 Task: Search one way flight ticket for 3 adults, 3 children in premium economy from Appleton: Appleton International Airport to Rock Springs: Southwest Wyoming Regional Airport (rock Springs Sweetwater County Airport) on 8-5-2023. Choice of flights is Royal air maroc. Number of bags: 1 carry on bag. Price is upto 108000. Outbound departure time preference is 22:15.
Action: Mouse moved to (289, 279)
Screenshot: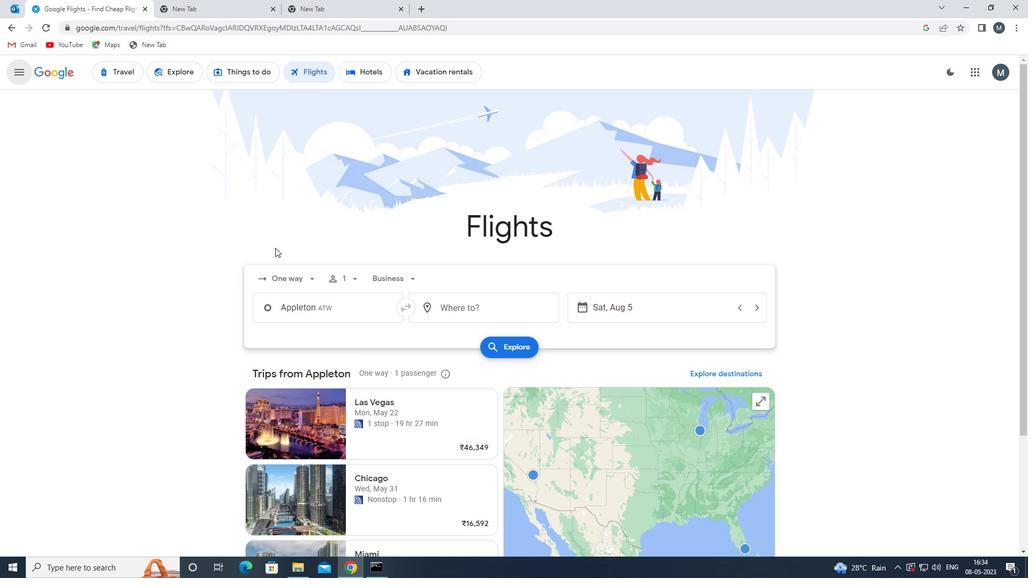 
Action: Mouse pressed left at (289, 279)
Screenshot: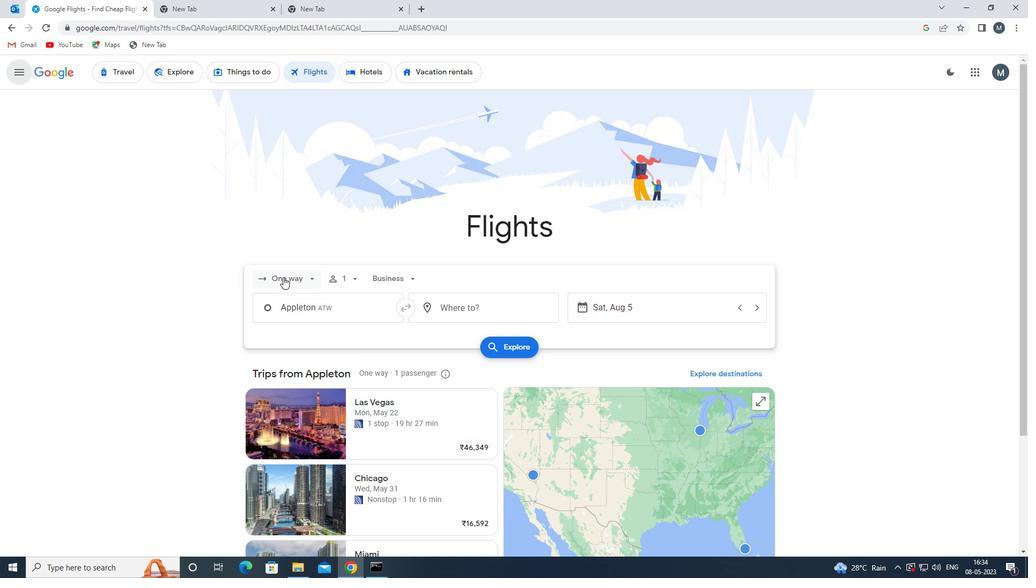 
Action: Mouse moved to (302, 329)
Screenshot: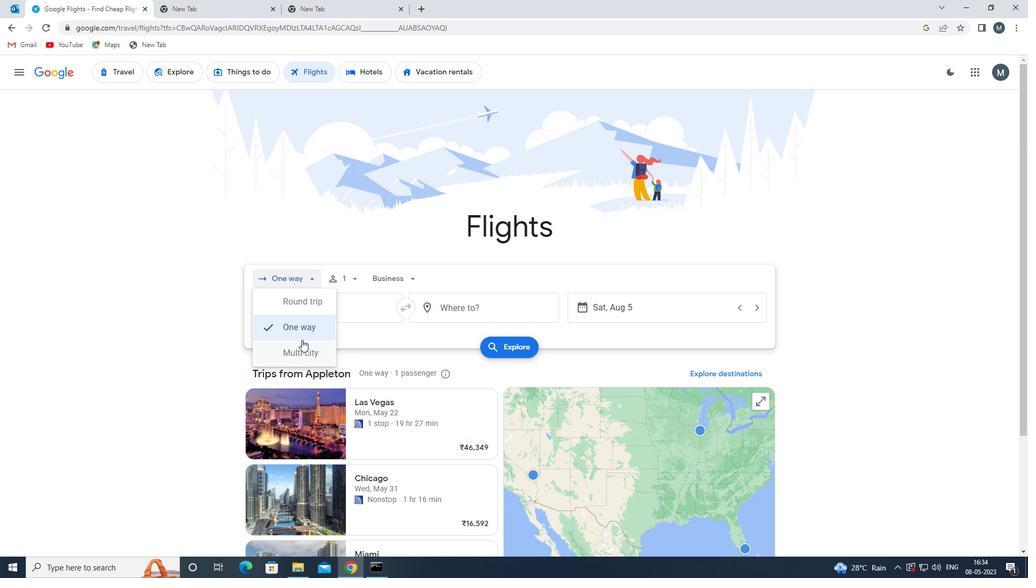 
Action: Mouse pressed left at (302, 329)
Screenshot: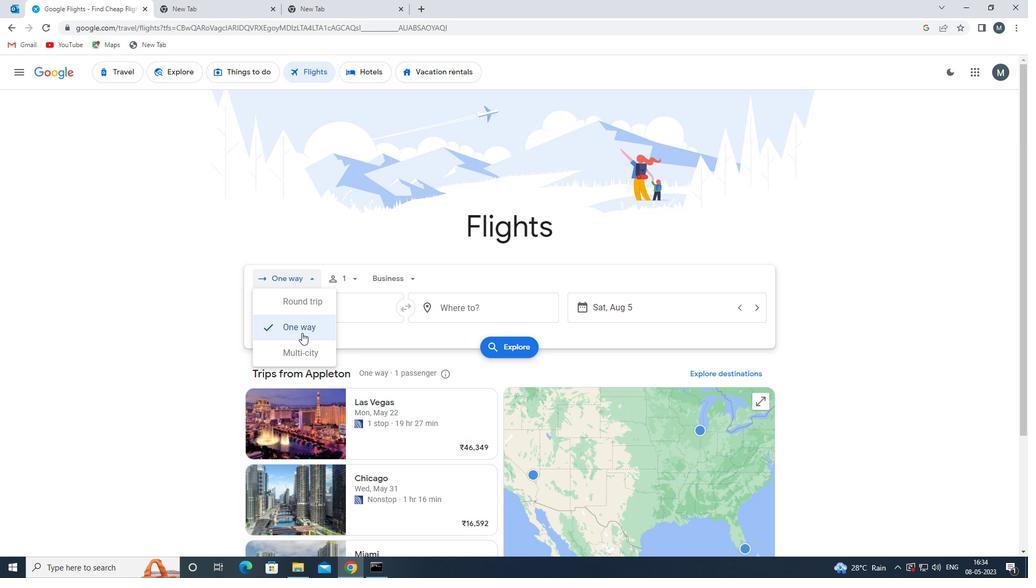 
Action: Mouse moved to (356, 280)
Screenshot: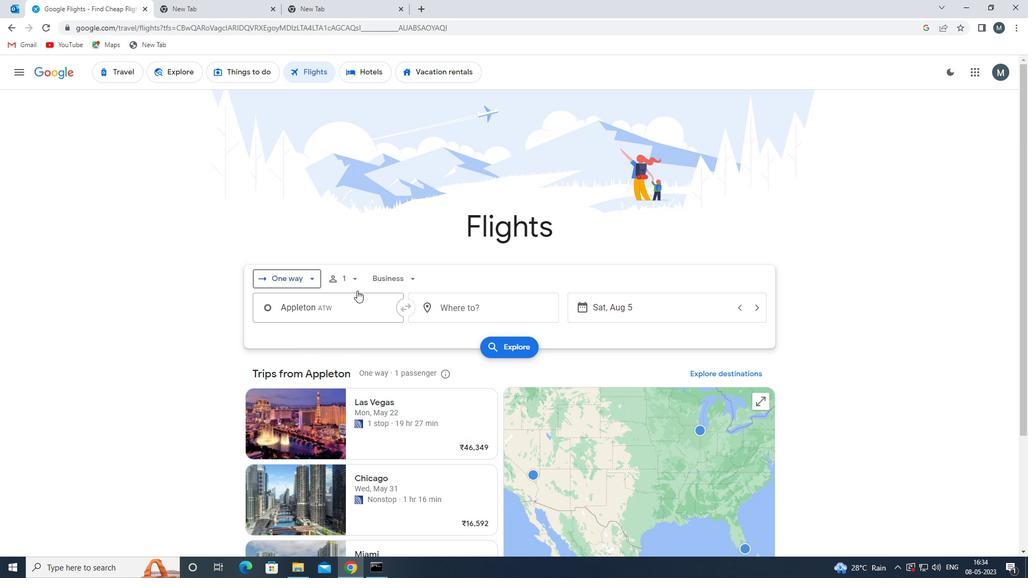 
Action: Mouse pressed left at (356, 280)
Screenshot: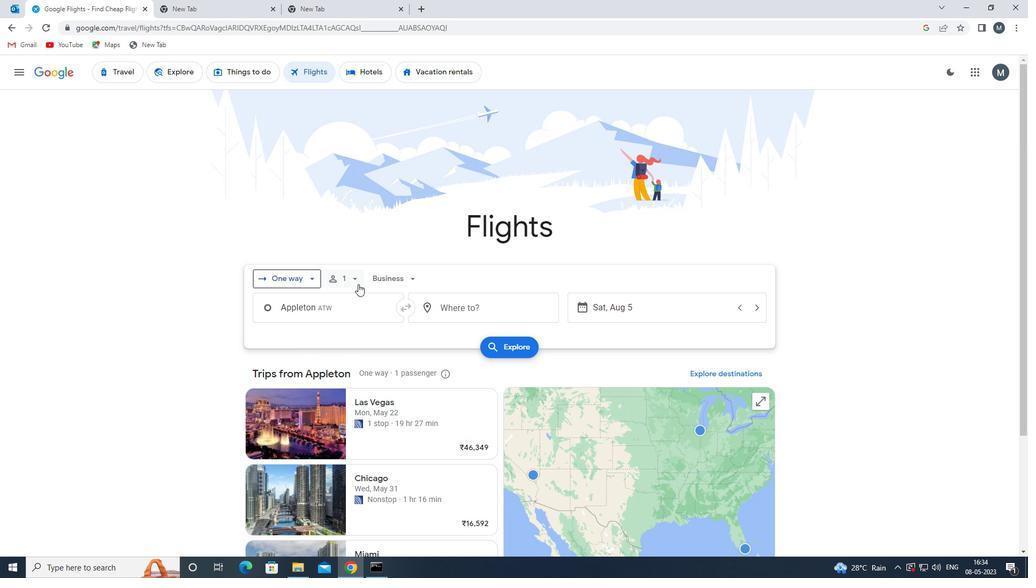 
Action: Mouse moved to (437, 304)
Screenshot: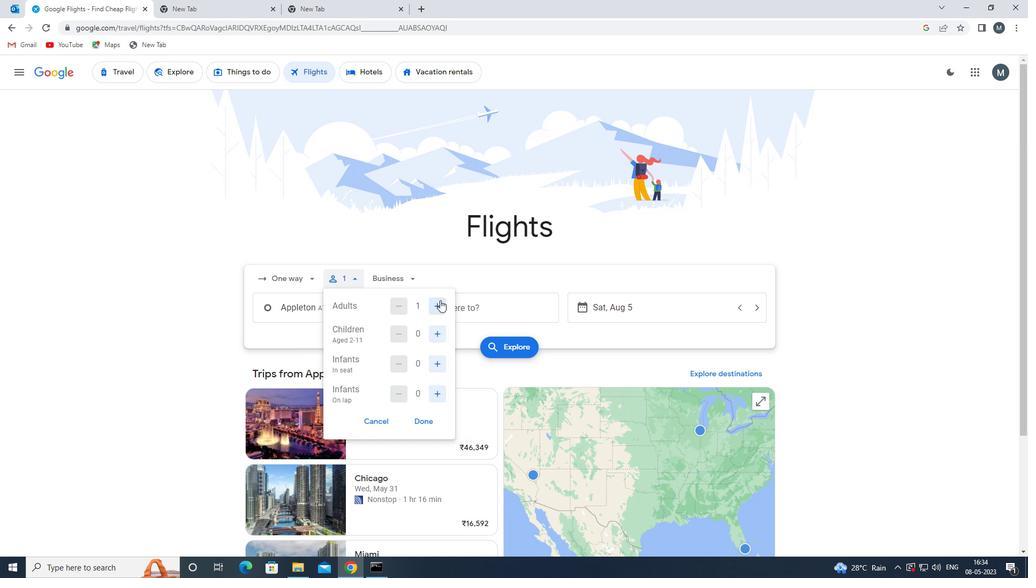 
Action: Mouse pressed left at (437, 304)
Screenshot: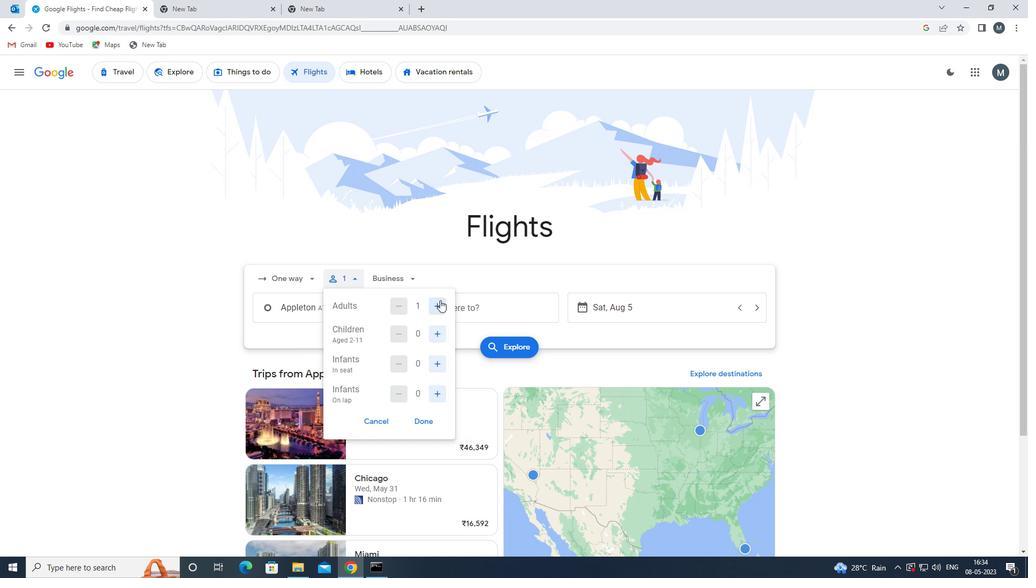 
Action: Mouse moved to (438, 304)
Screenshot: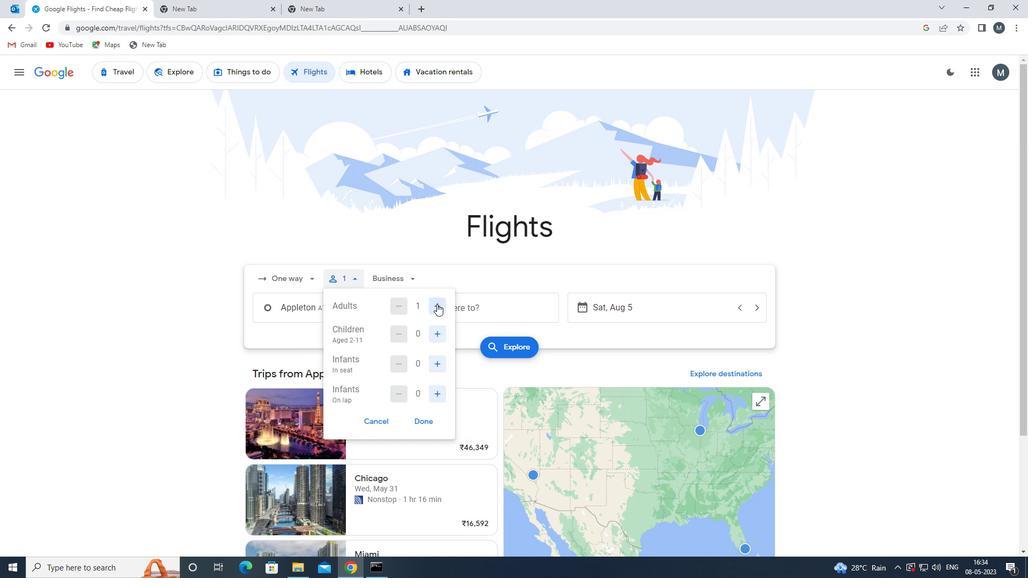 
Action: Mouse pressed left at (438, 304)
Screenshot: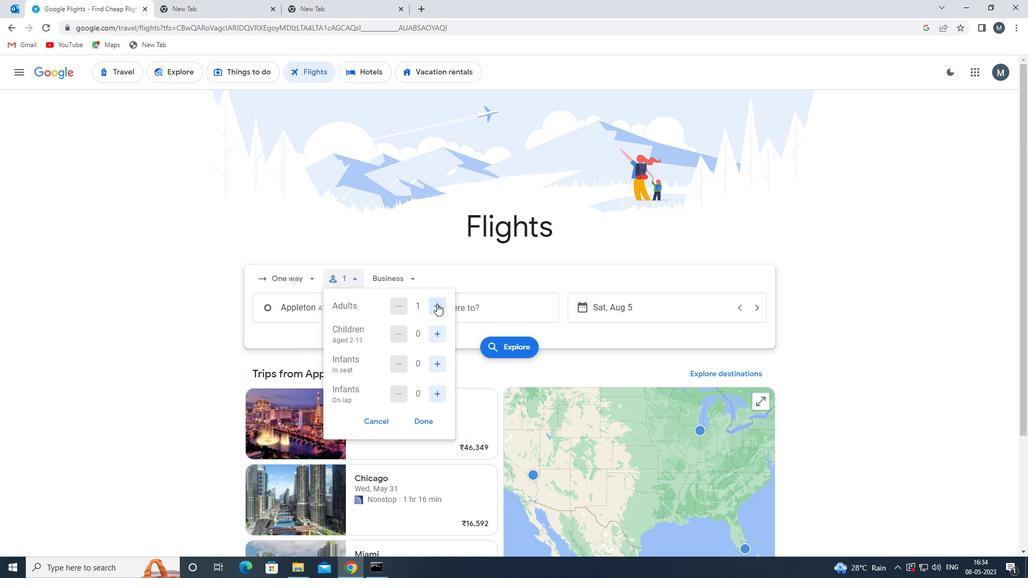 
Action: Mouse moved to (438, 334)
Screenshot: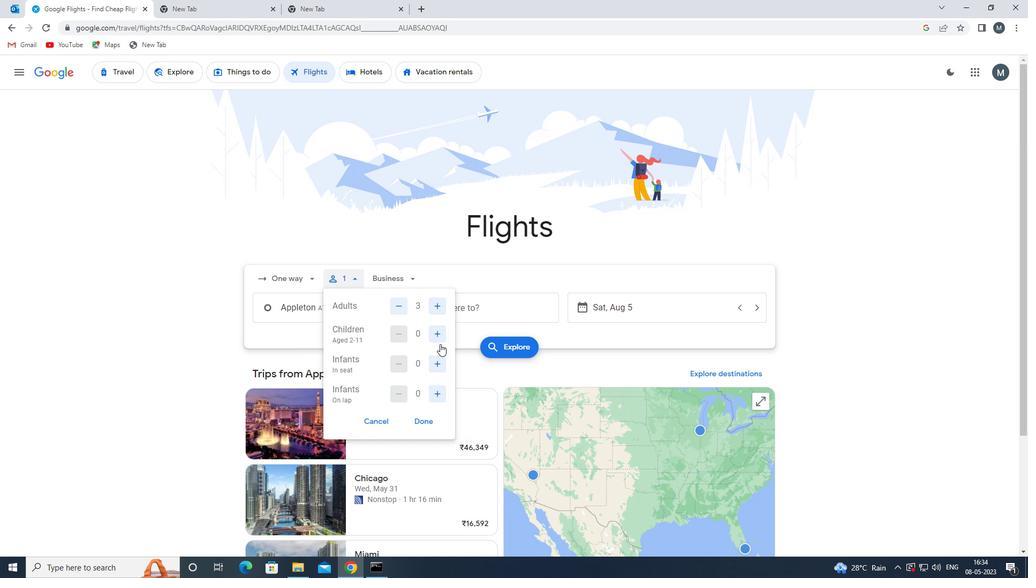 
Action: Mouse pressed left at (438, 334)
Screenshot: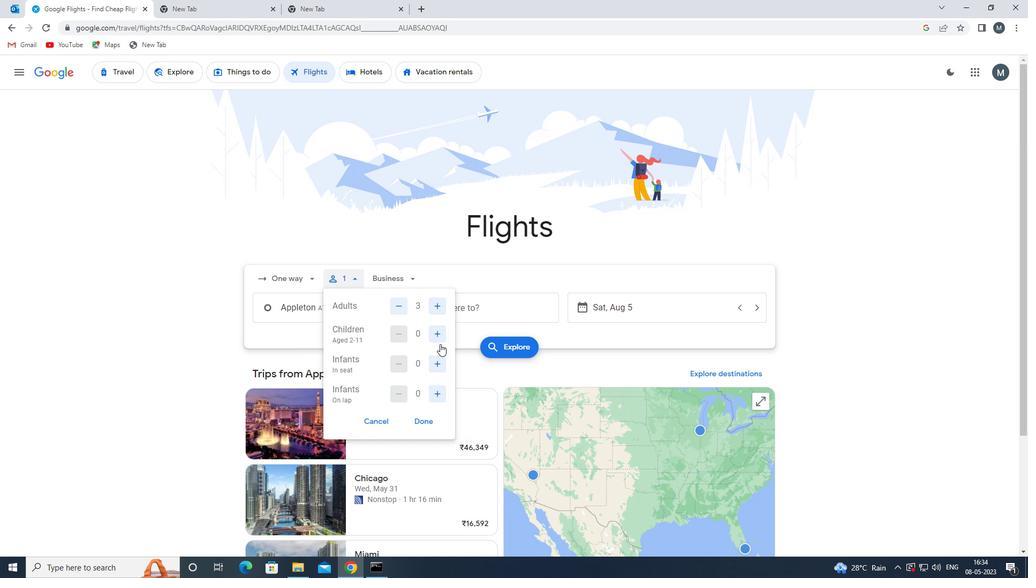 
Action: Mouse pressed left at (438, 334)
Screenshot: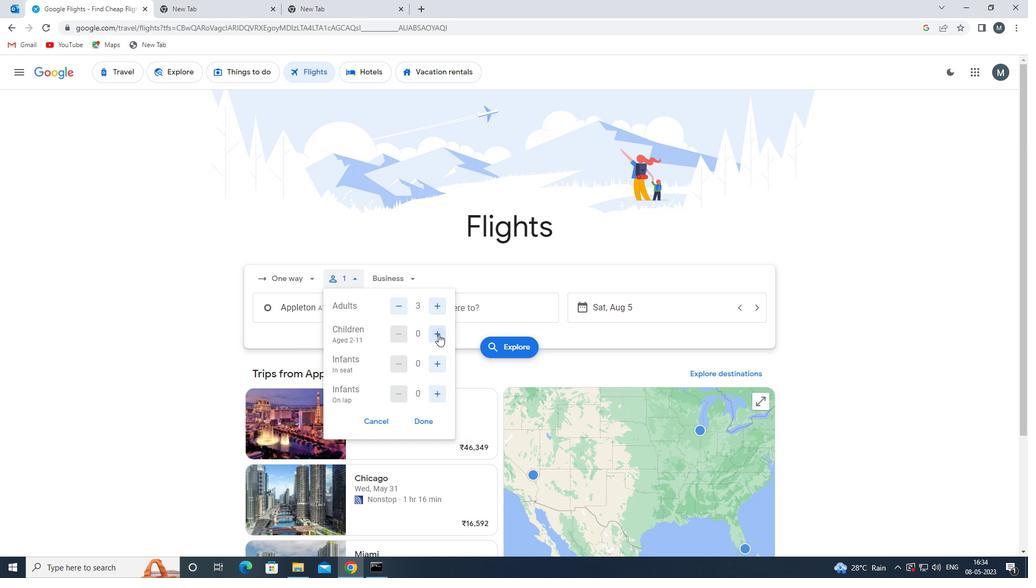 
Action: Mouse pressed left at (438, 334)
Screenshot: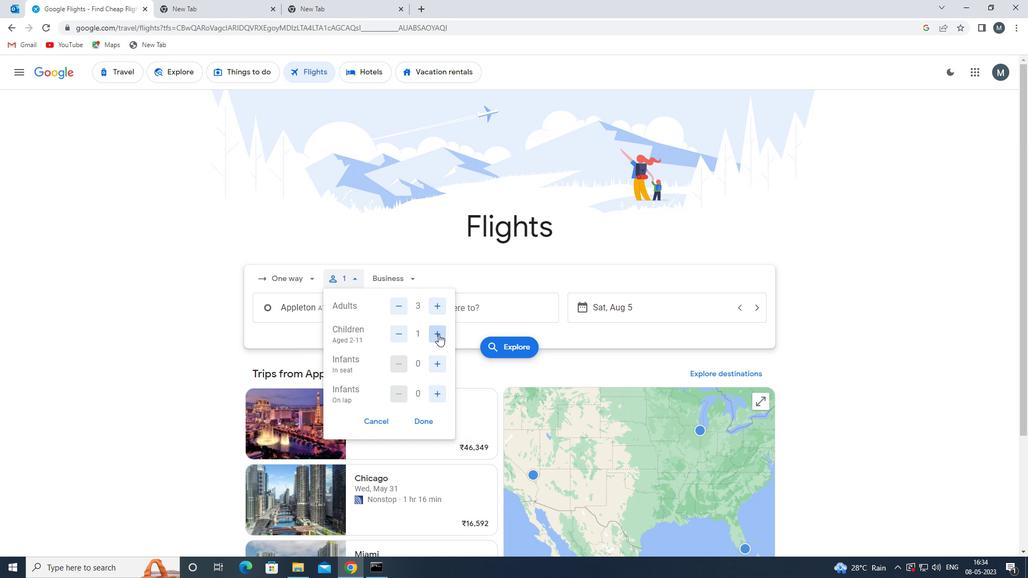 
Action: Mouse moved to (423, 419)
Screenshot: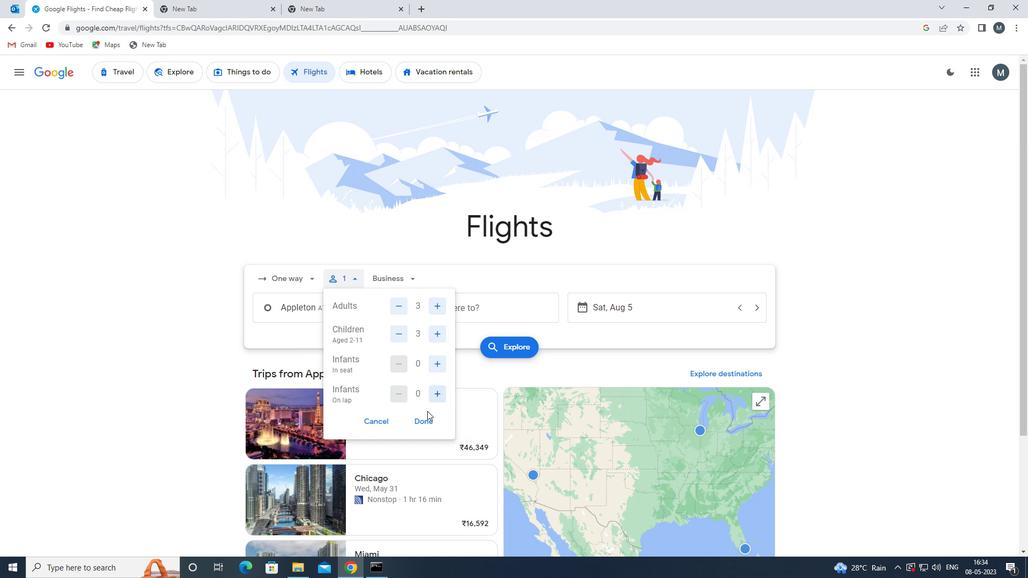 
Action: Mouse pressed left at (423, 419)
Screenshot: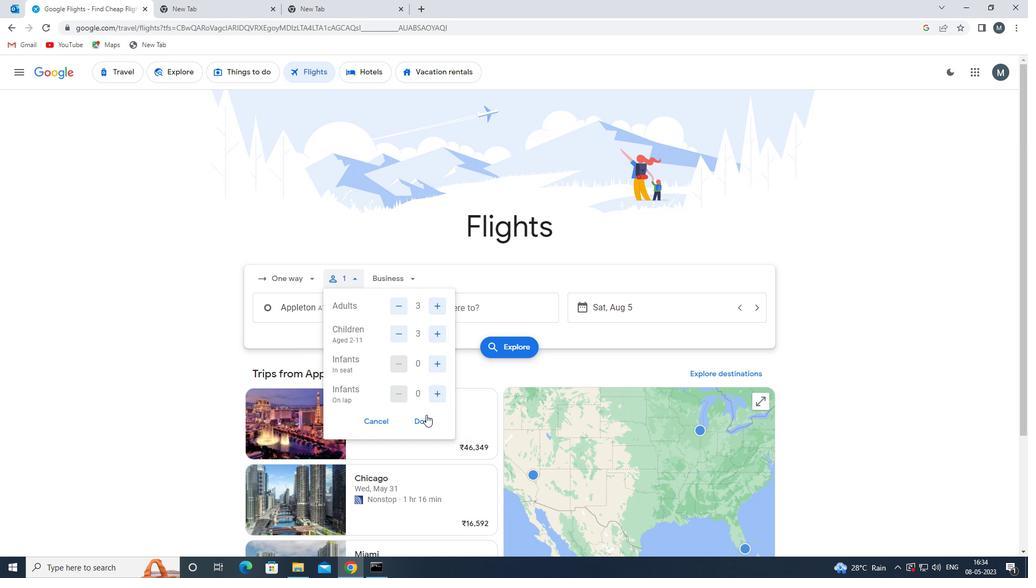 
Action: Mouse moved to (399, 286)
Screenshot: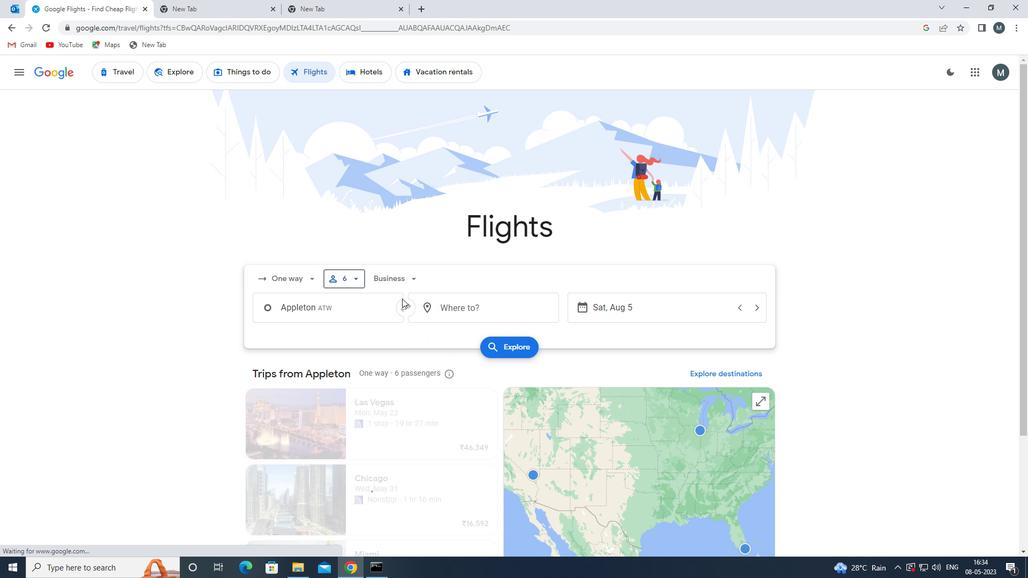 
Action: Mouse pressed left at (399, 286)
Screenshot: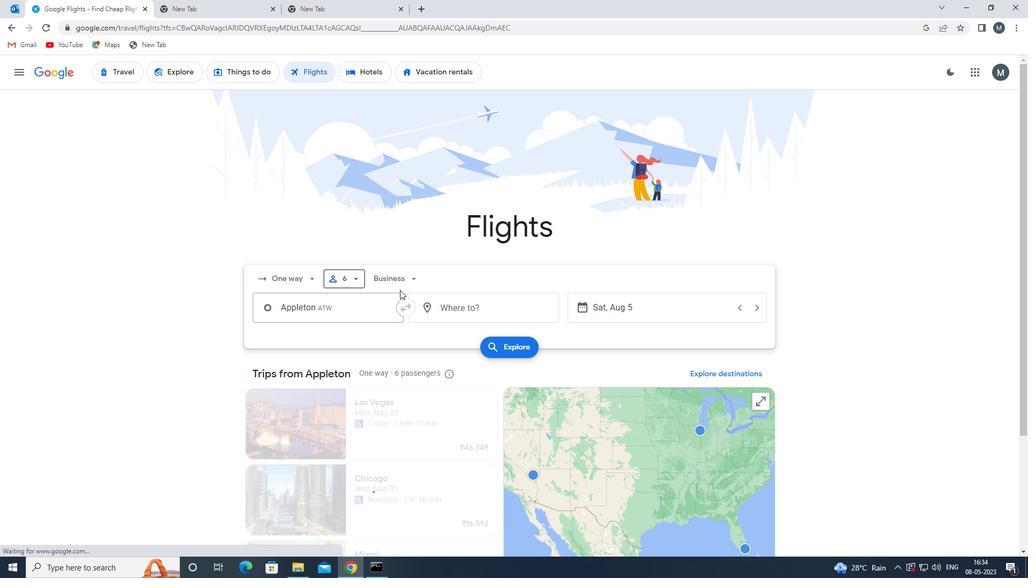 
Action: Mouse moved to (415, 331)
Screenshot: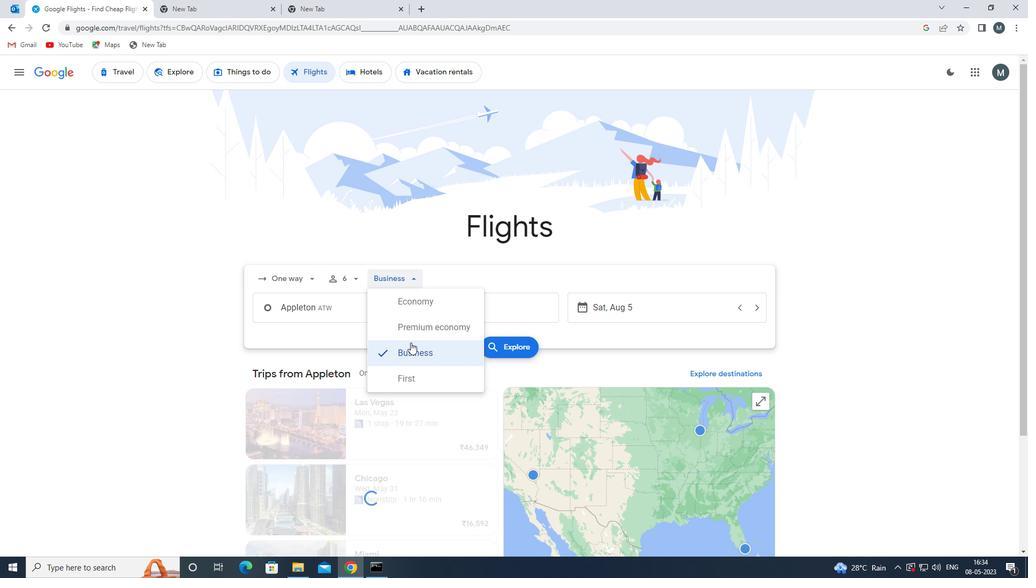 
Action: Mouse pressed left at (415, 331)
Screenshot: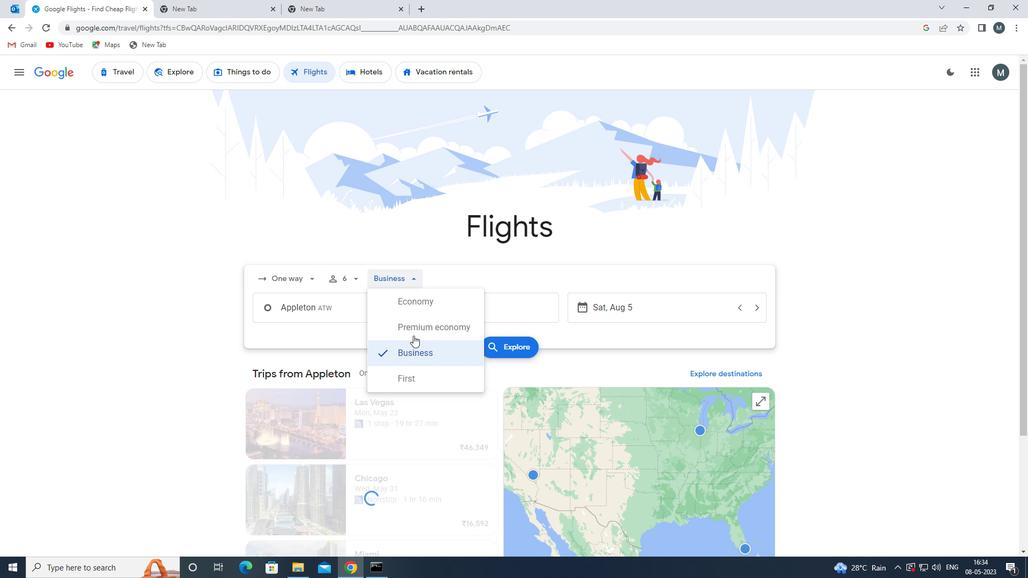 
Action: Mouse moved to (323, 314)
Screenshot: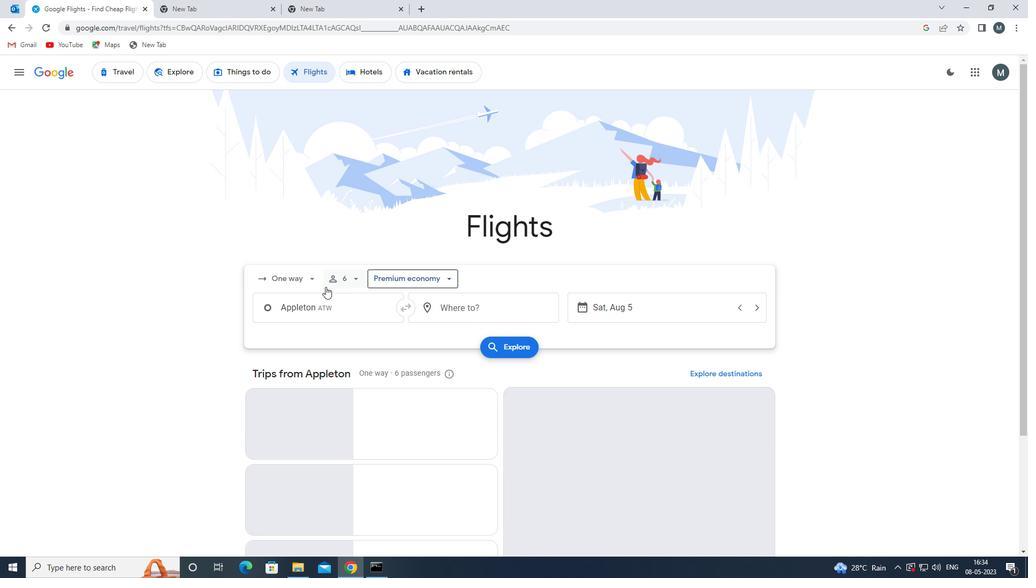 
Action: Mouse pressed left at (323, 314)
Screenshot: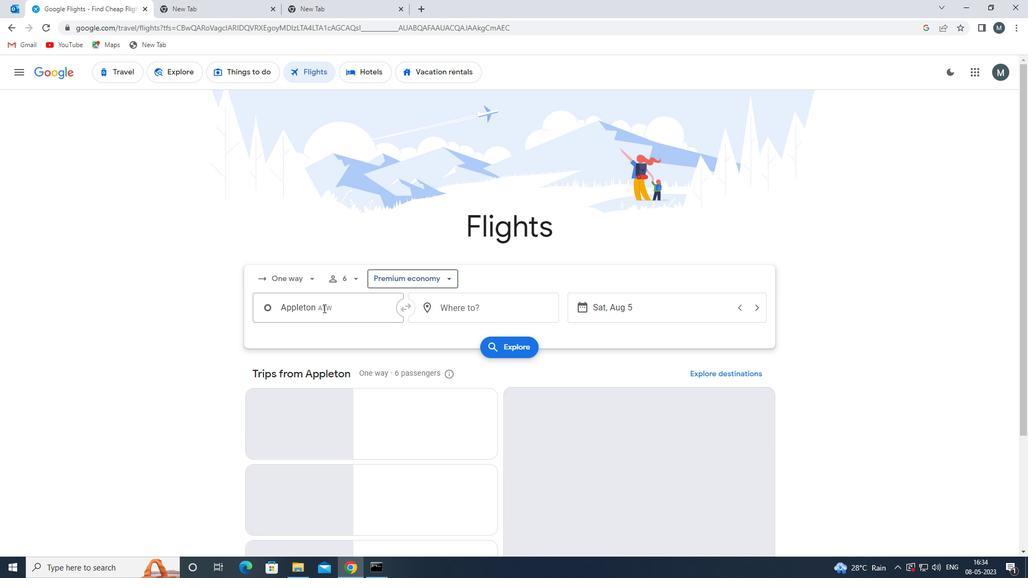 
Action: Mouse moved to (396, 368)
Screenshot: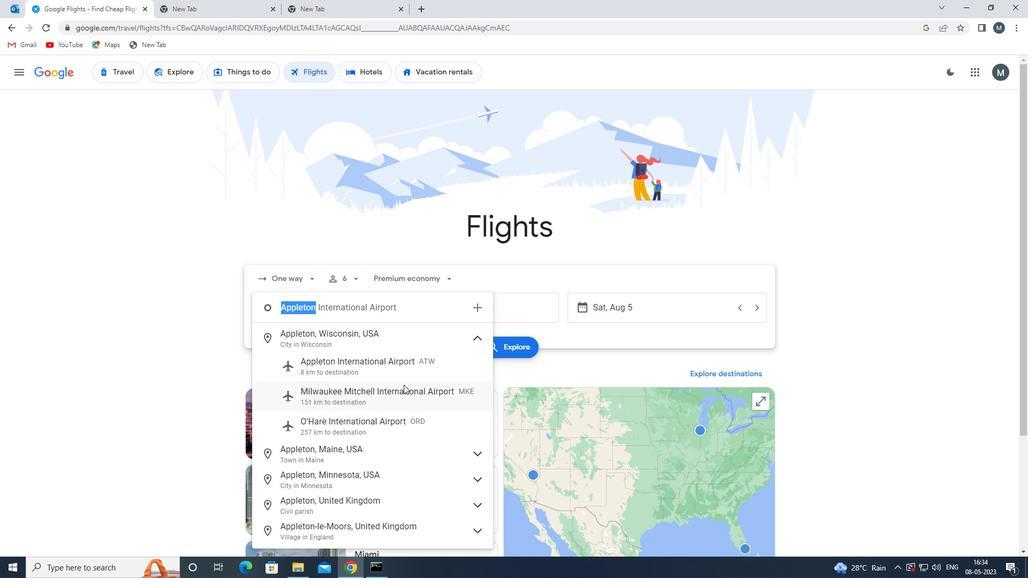 
Action: Mouse pressed left at (396, 368)
Screenshot: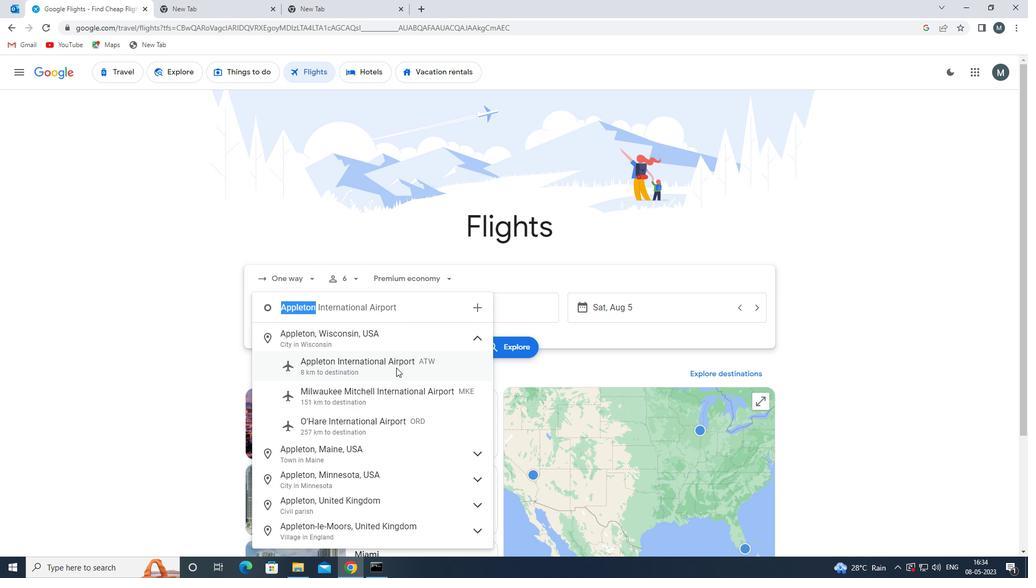 
Action: Mouse moved to (459, 305)
Screenshot: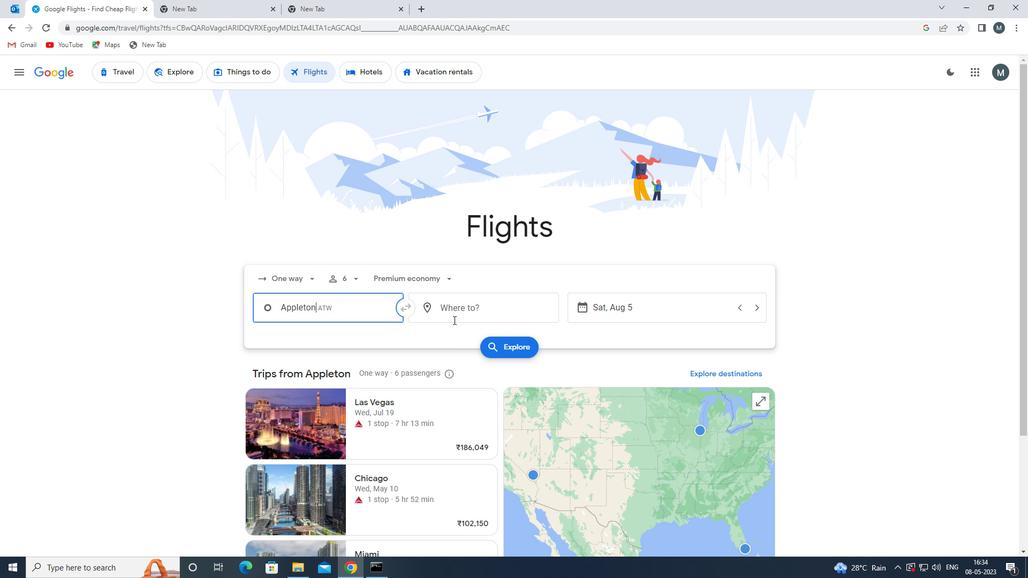 
Action: Mouse pressed left at (459, 305)
Screenshot: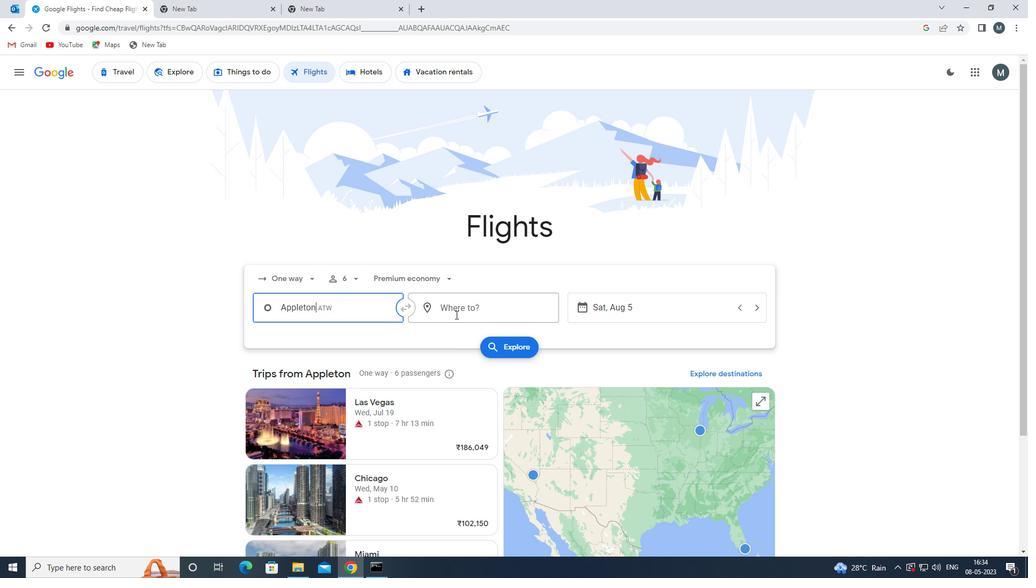 
Action: Mouse moved to (459, 305)
Screenshot: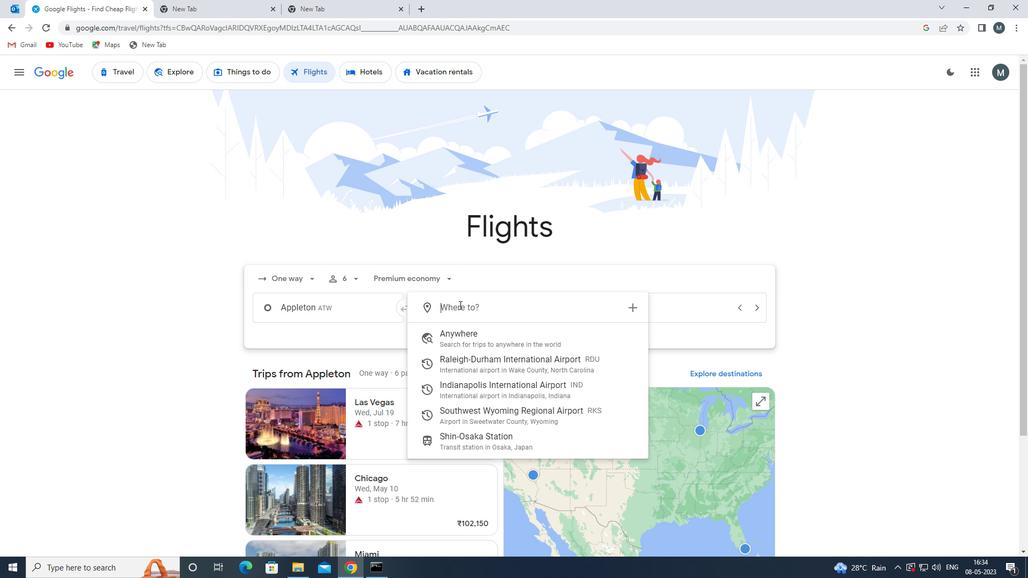 
Action: Key pressed d<Key.backspace>rks
Screenshot: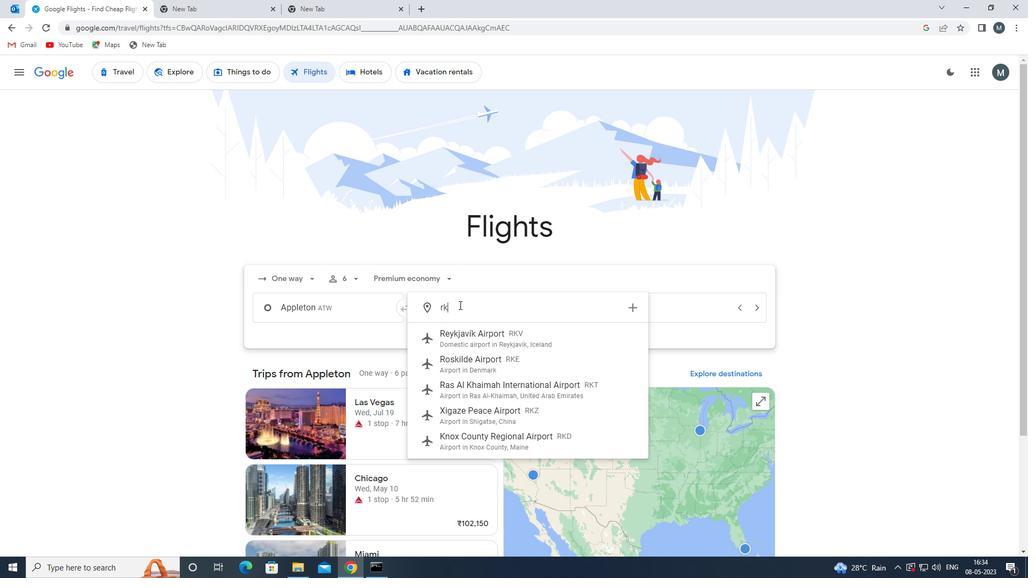 
Action: Mouse moved to (490, 336)
Screenshot: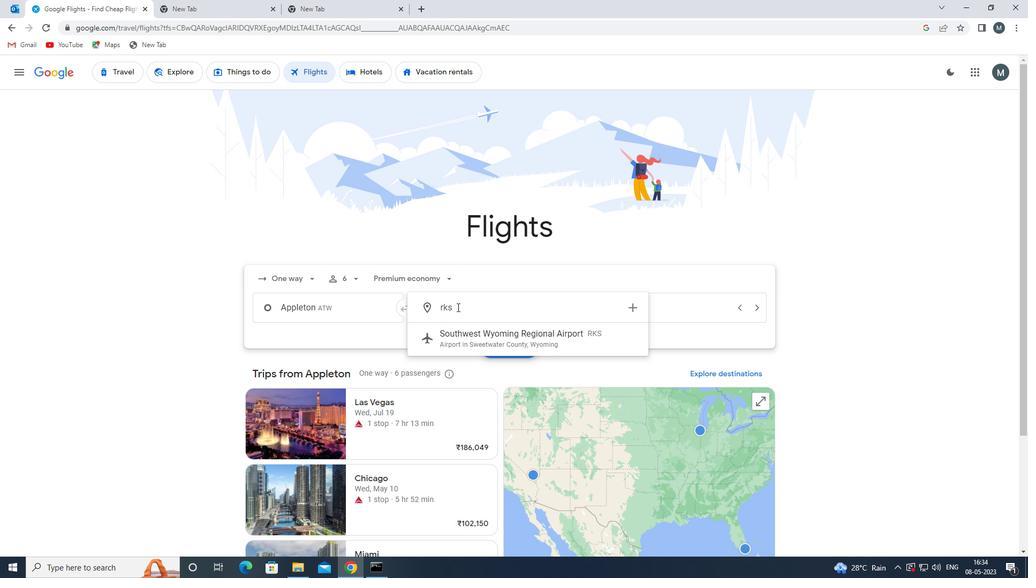 
Action: Mouse pressed left at (490, 336)
Screenshot: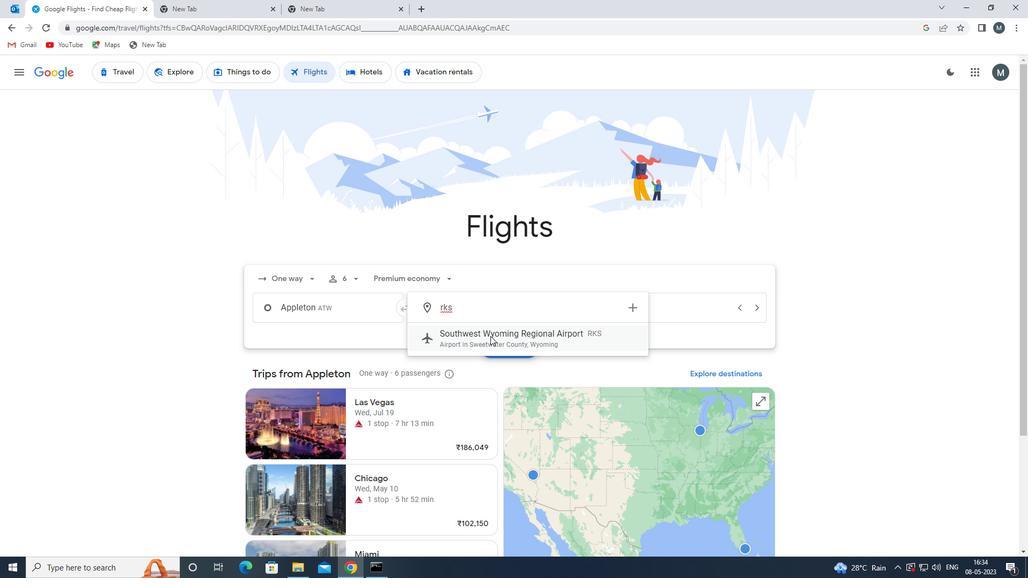 
Action: Mouse moved to (618, 303)
Screenshot: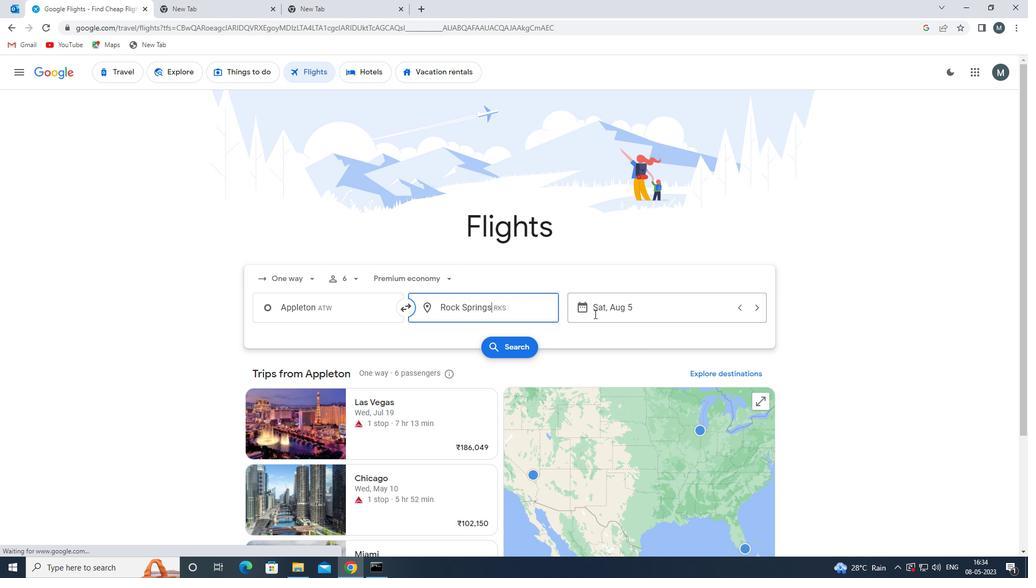 
Action: Mouse pressed left at (618, 303)
Screenshot: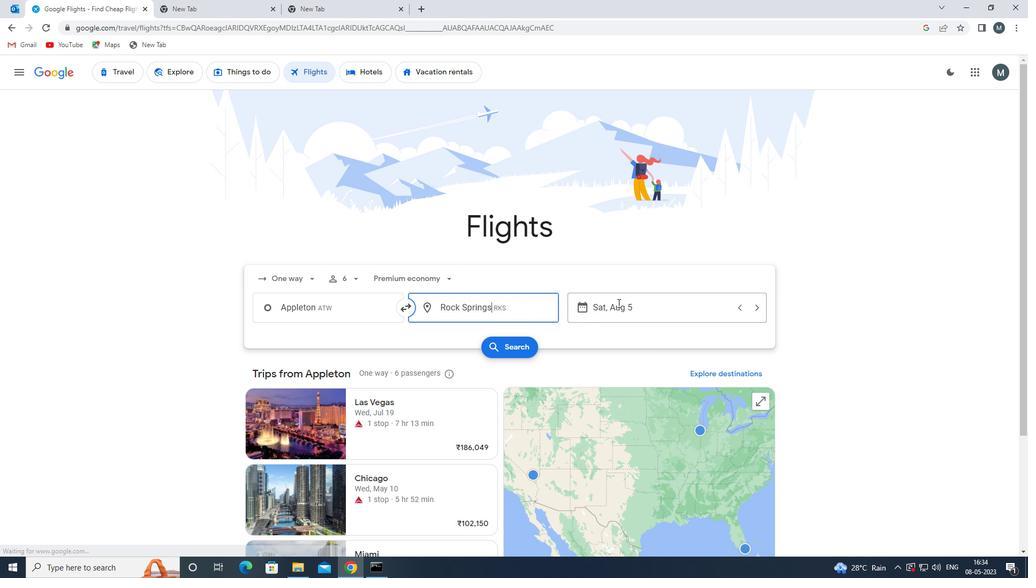
Action: Mouse moved to (543, 357)
Screenshot: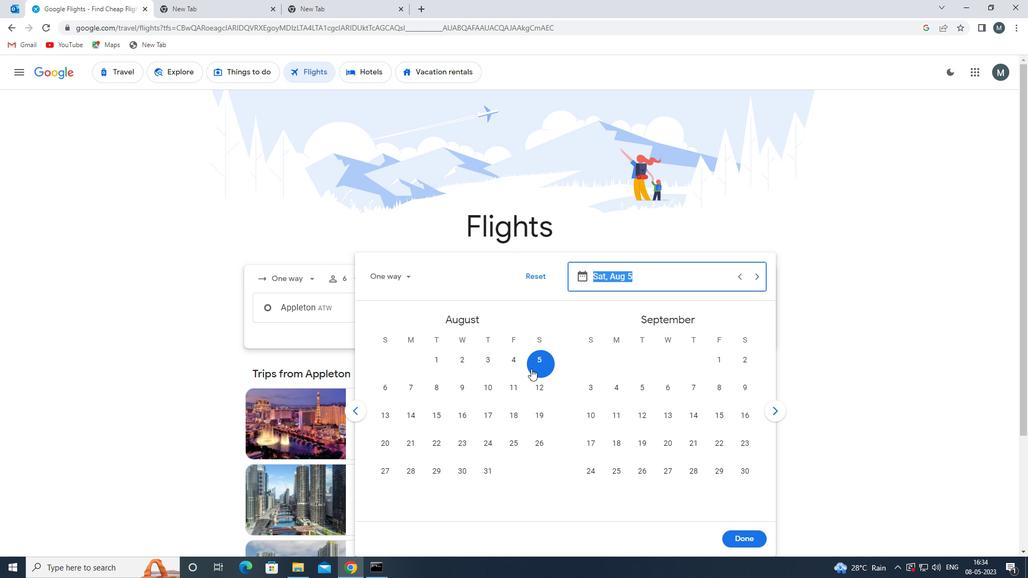
Action: Mouse pressed left at (543, 357)
Screenshot: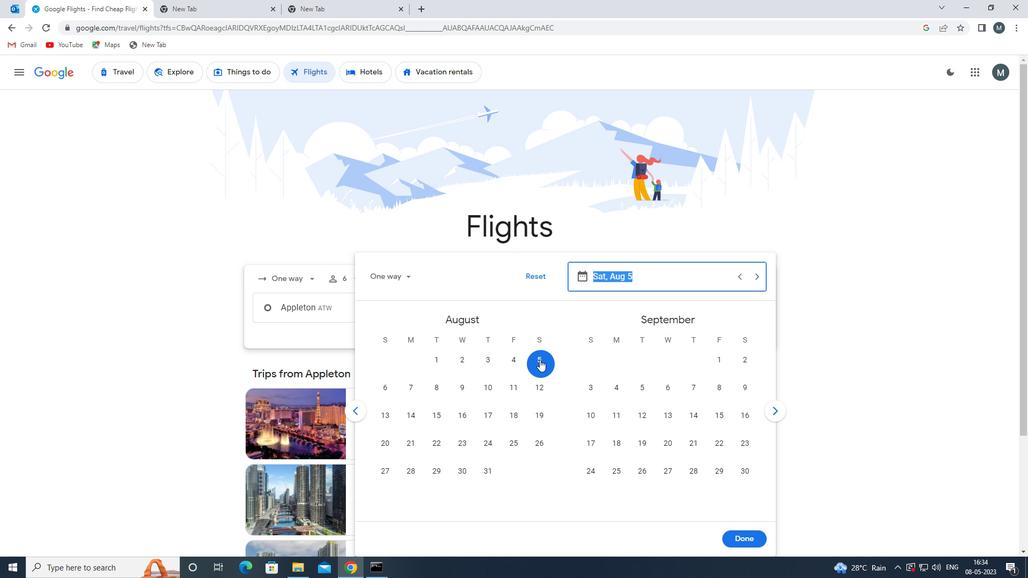 
Action: Mouse moved to (737, 537)
Screenshot: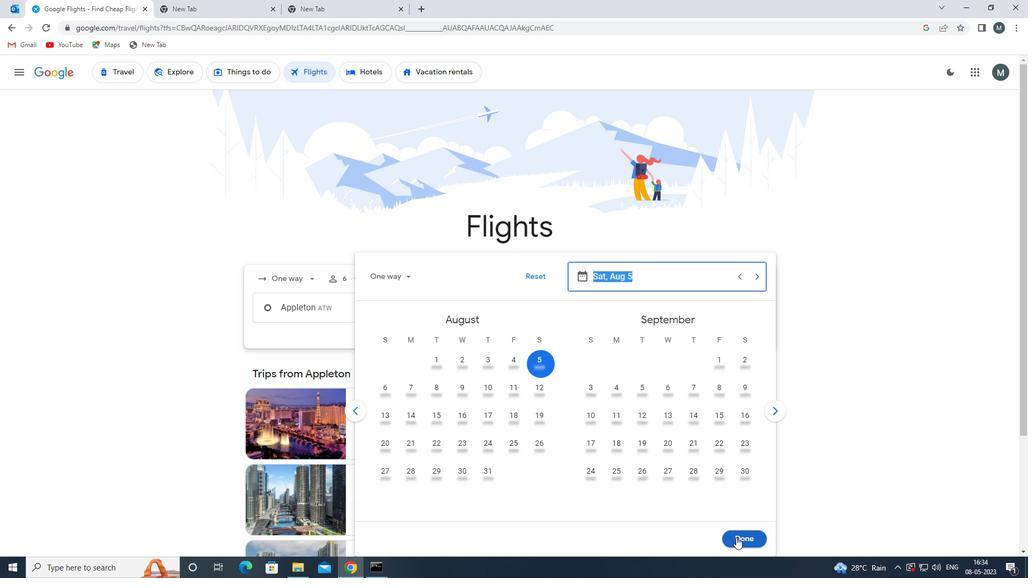 
Action: Mouse pressed left at (737, 537)
Screenshot: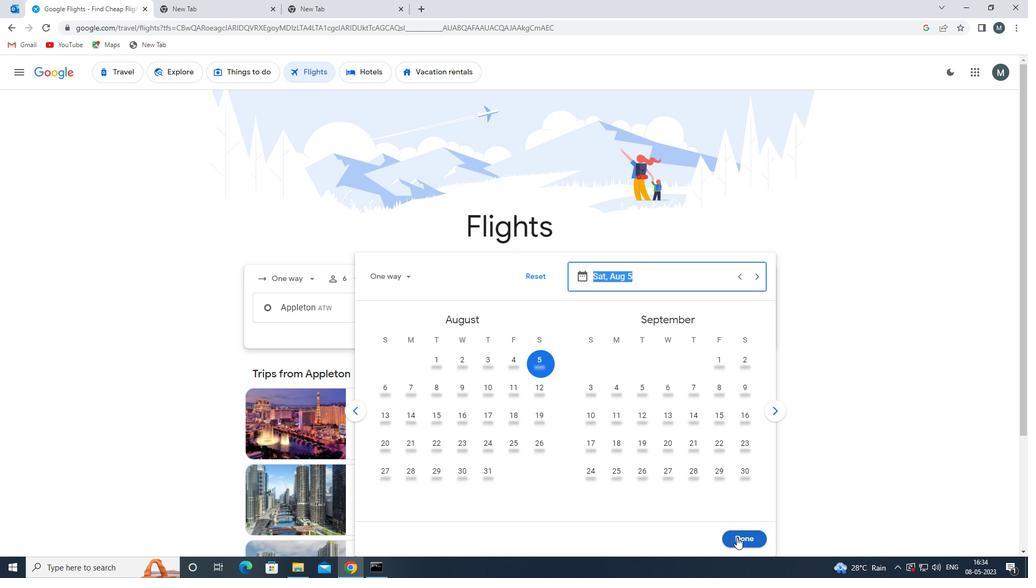 
Action: Mouse moved to (484, 339)
Screenshot: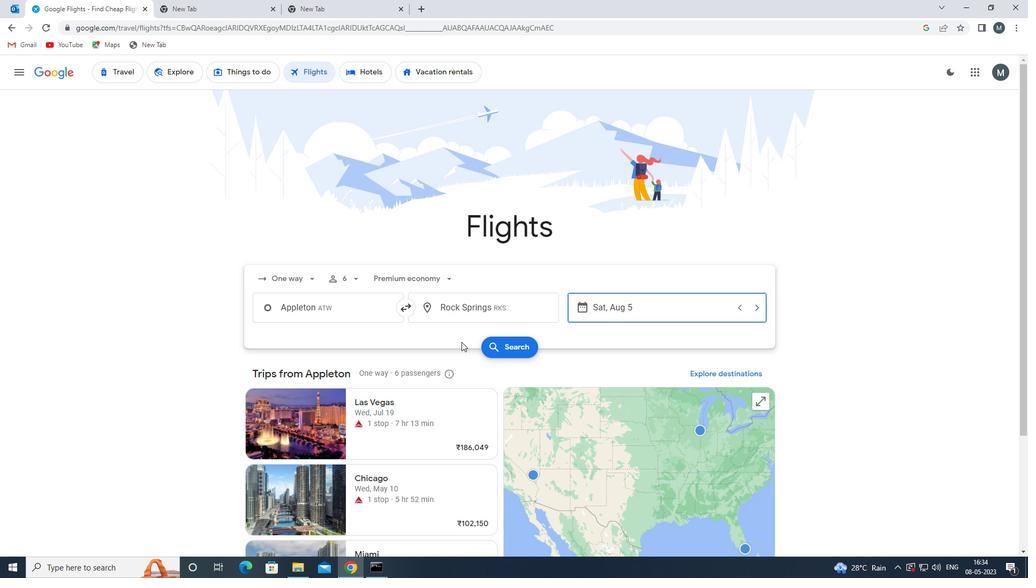 
Action: Mouse pressed left at (484, 339)
Screenshot: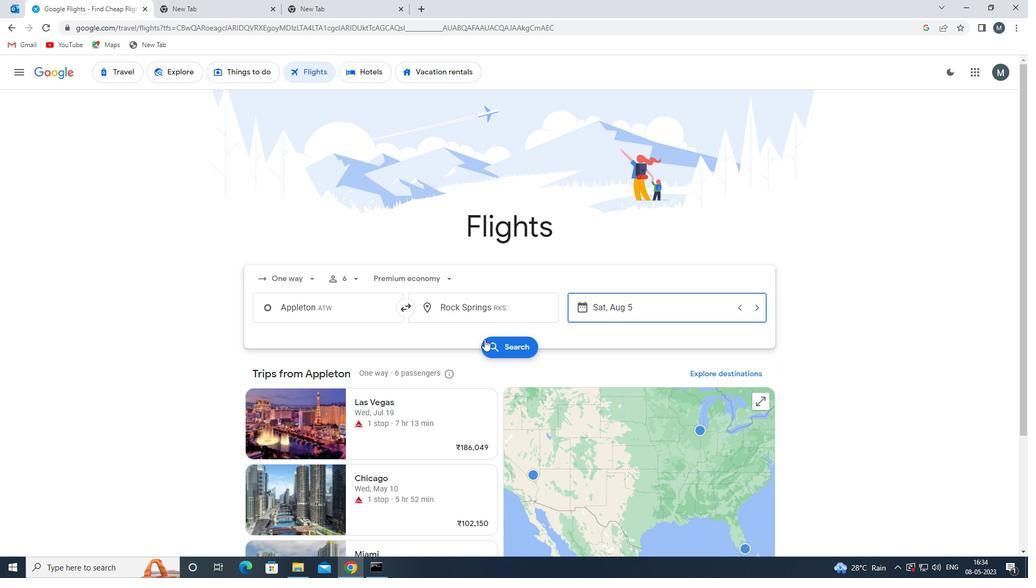 
Action: Mouse moved to (273, 173)
Screenshot: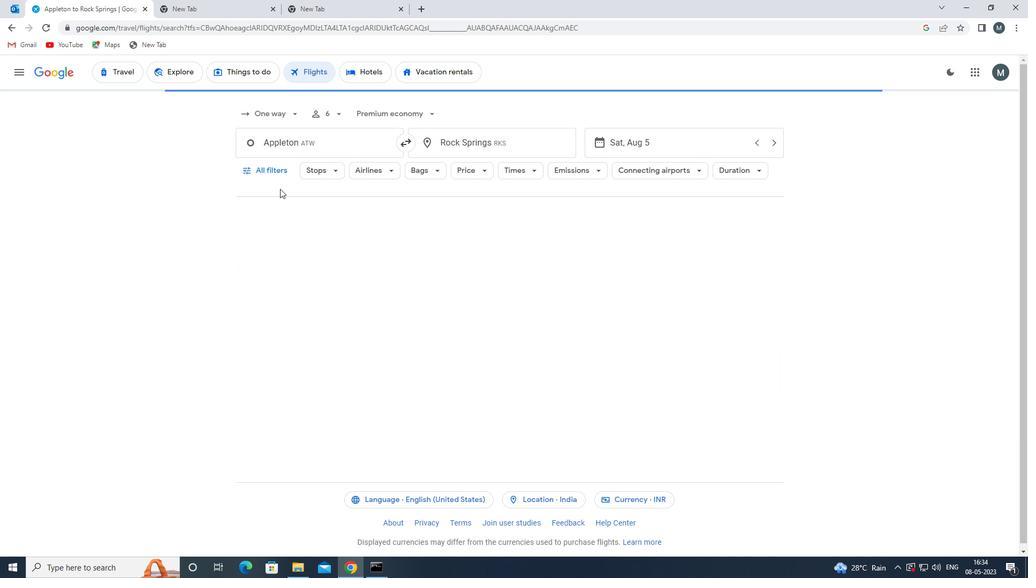 
Action: Mouse pressed left at (273, 173)
Screenshot: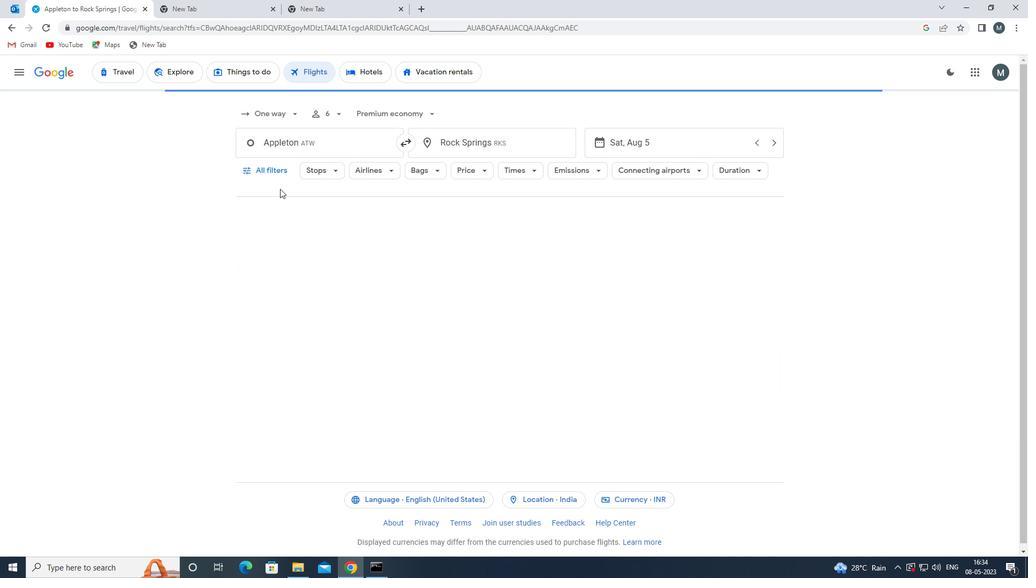 
Action: Mouse moved to (294, 239)
Screenshot: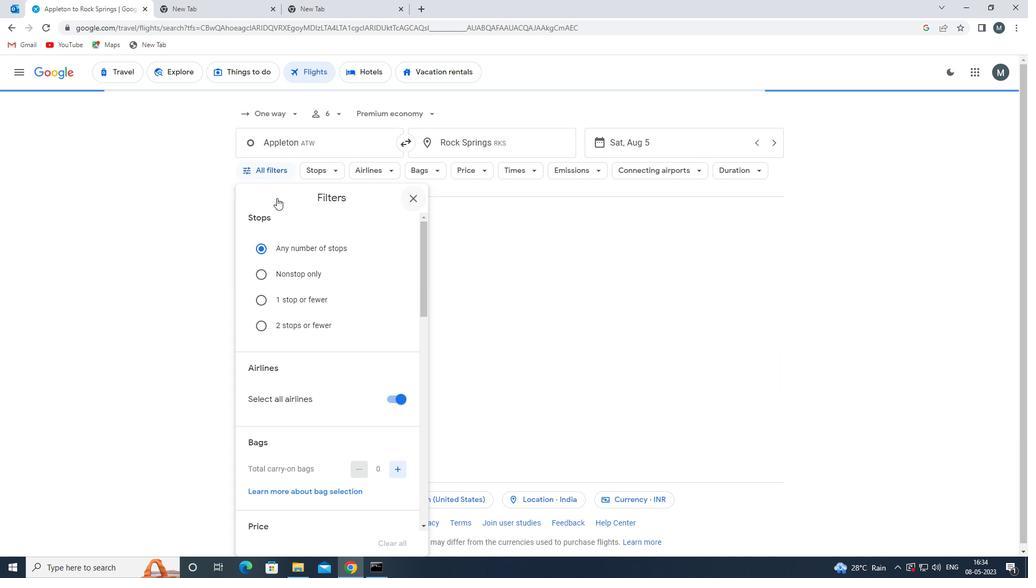 
Action: Mouse scrolled (294, 238) with delta (0, 0)
Screenshot: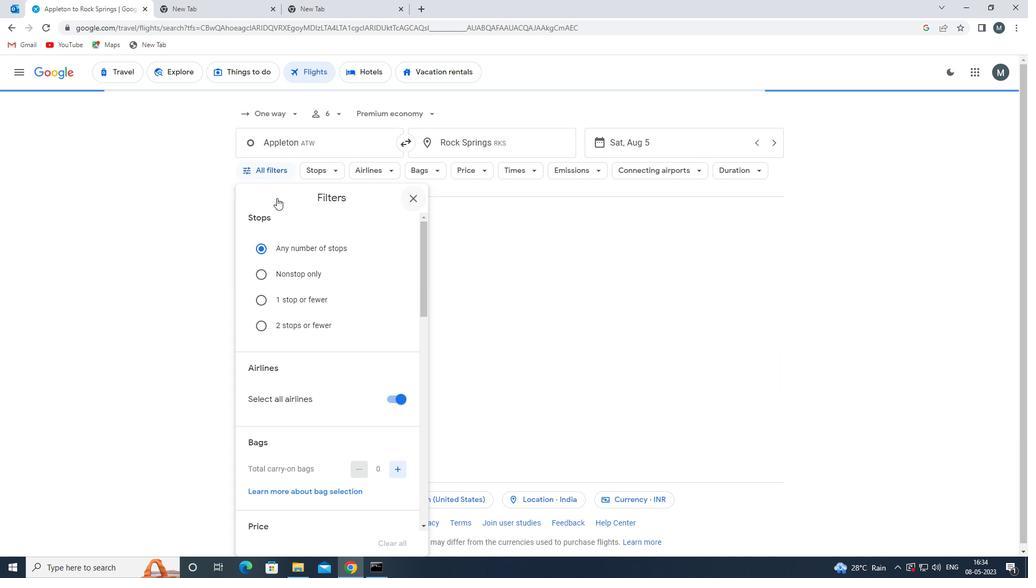 
Action: Mouse moved to (296, 245)
Screenshot: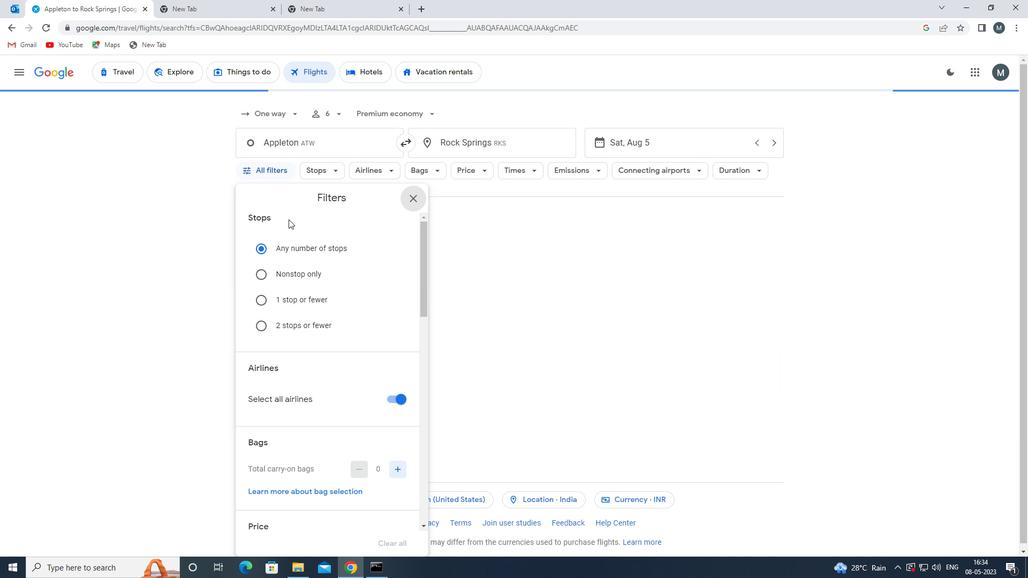 
Action: Mouse scrolled (296, 245) with delta (0, 0)
Screenshot: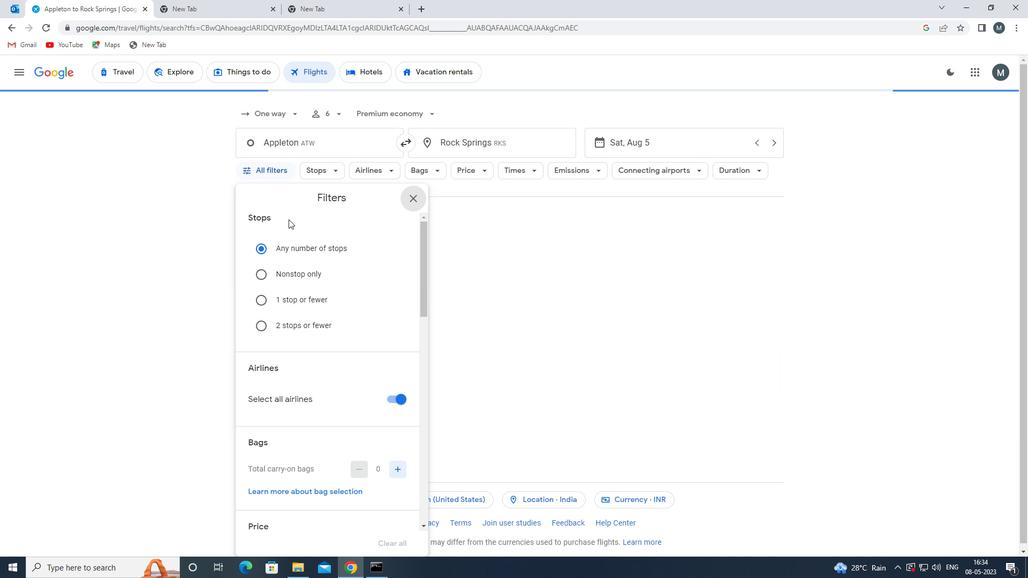 
Action: Mouse moved to (398, 288)
Screenshot: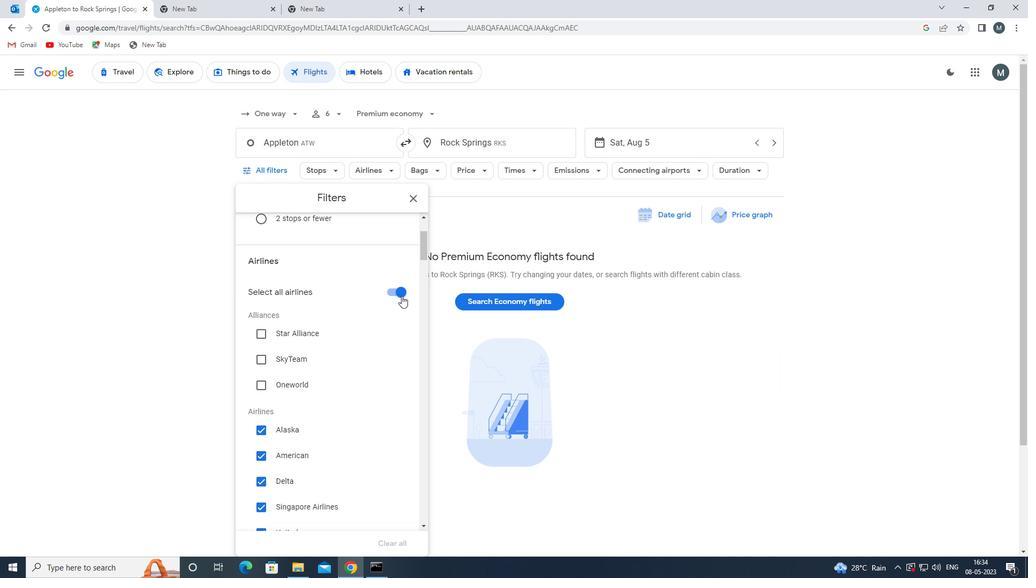 
Action: Mouse pressed left at (398, 288)
Screenshot: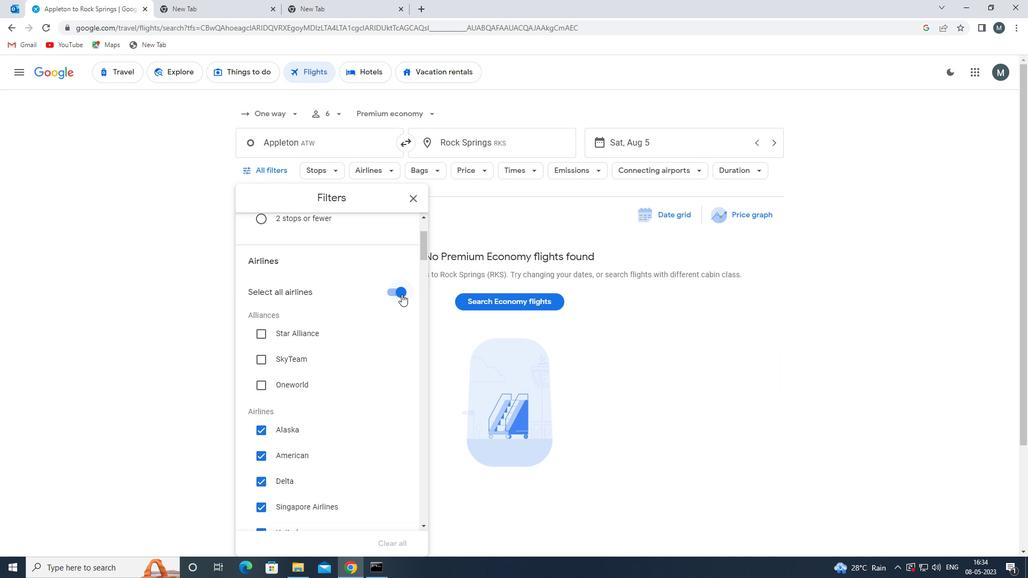 
Action: Mouse moved to (355, 303)
Screenshot: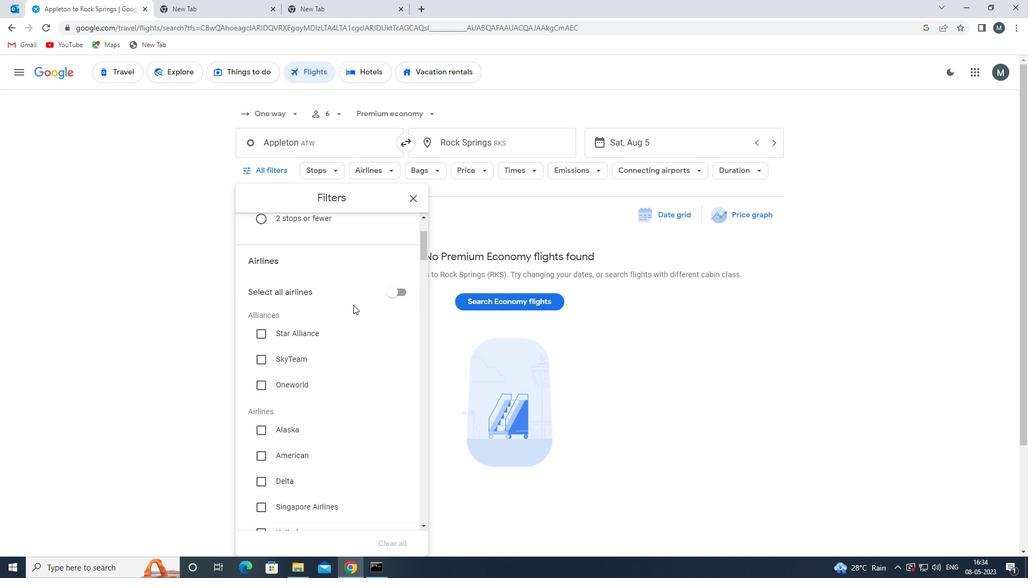 
Action: Mouse scrolled (355, 302) with delta (0, 0)
Screenshot: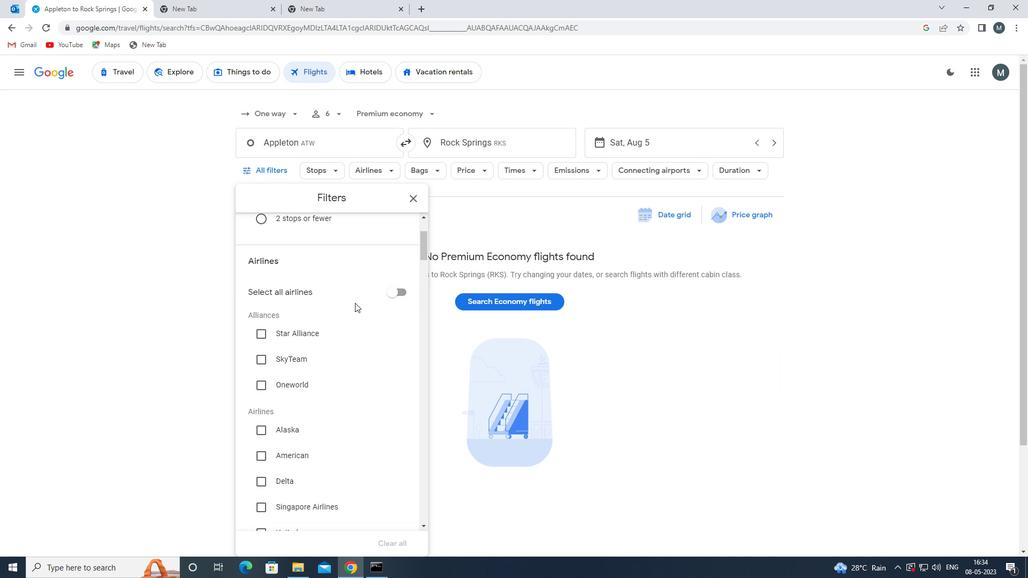 
Action: Mouse moved to (353, 303)
Screenshot: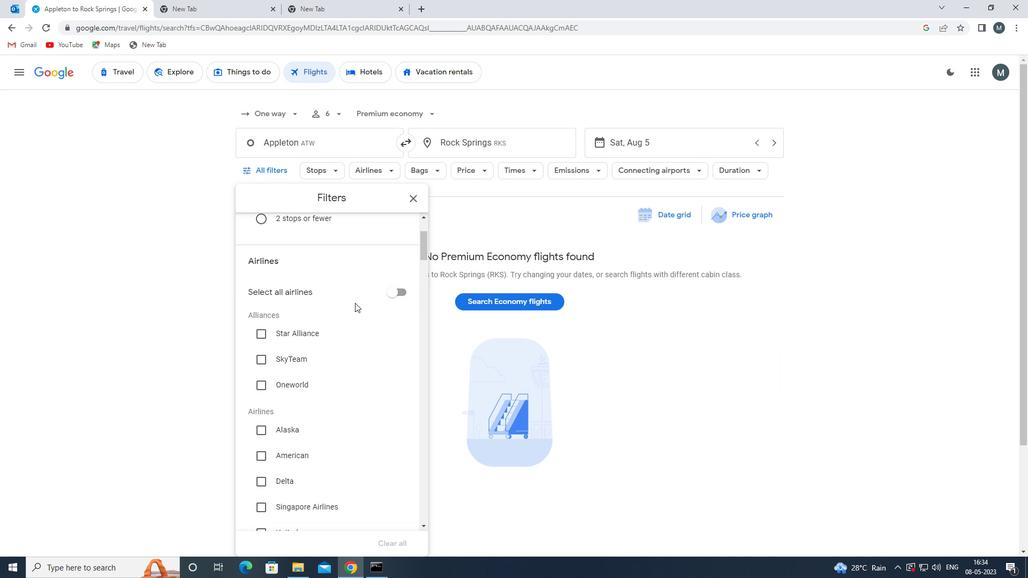 
Action: Mouse scrolled (353, 302) with delta (0, 0)
Screenshot: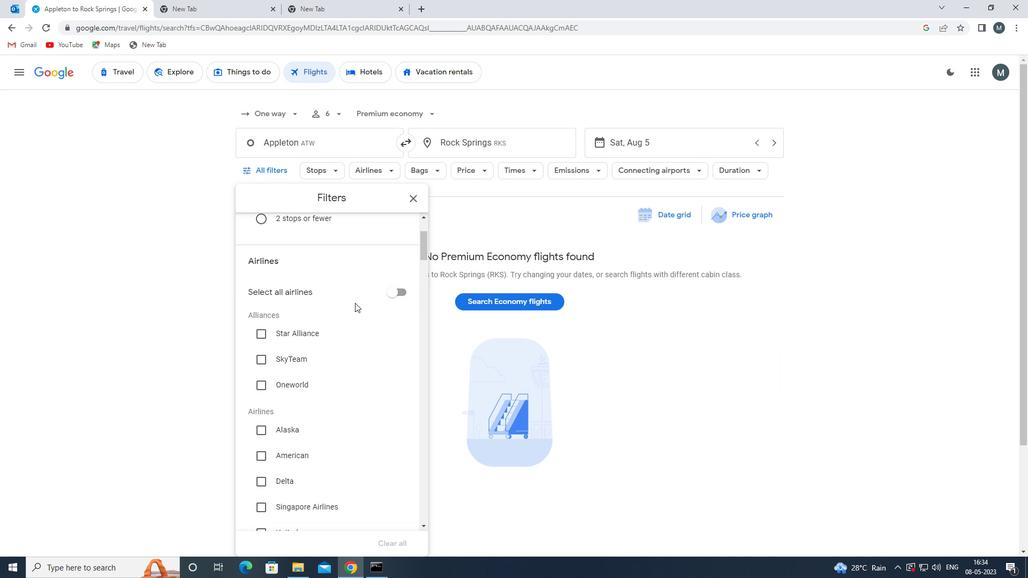 
Action: Mouse moved to (329, 359)
Screenshot: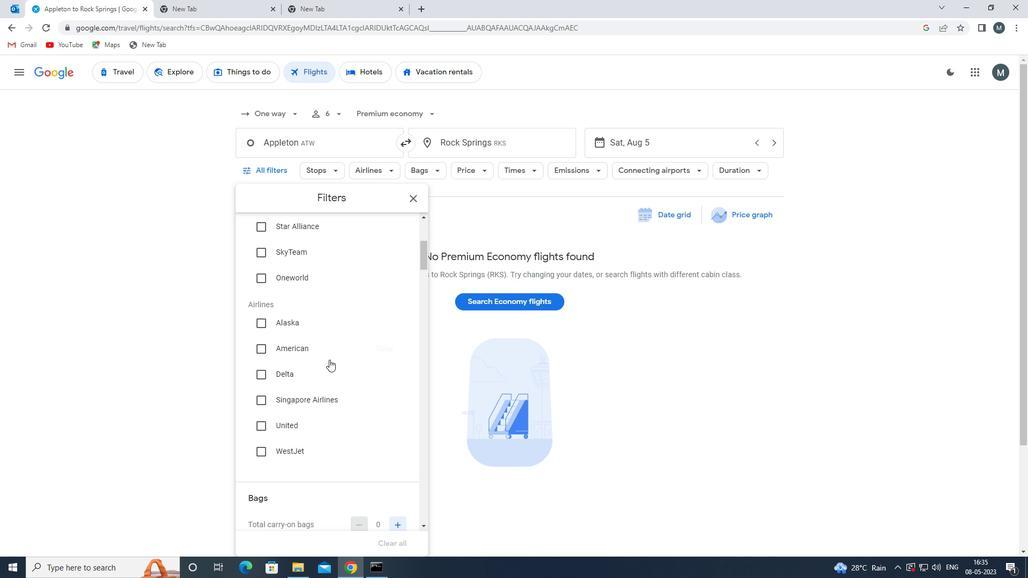 
Action: Mouse scrolled (329, 359) with delta (0, 0)
Screenshot: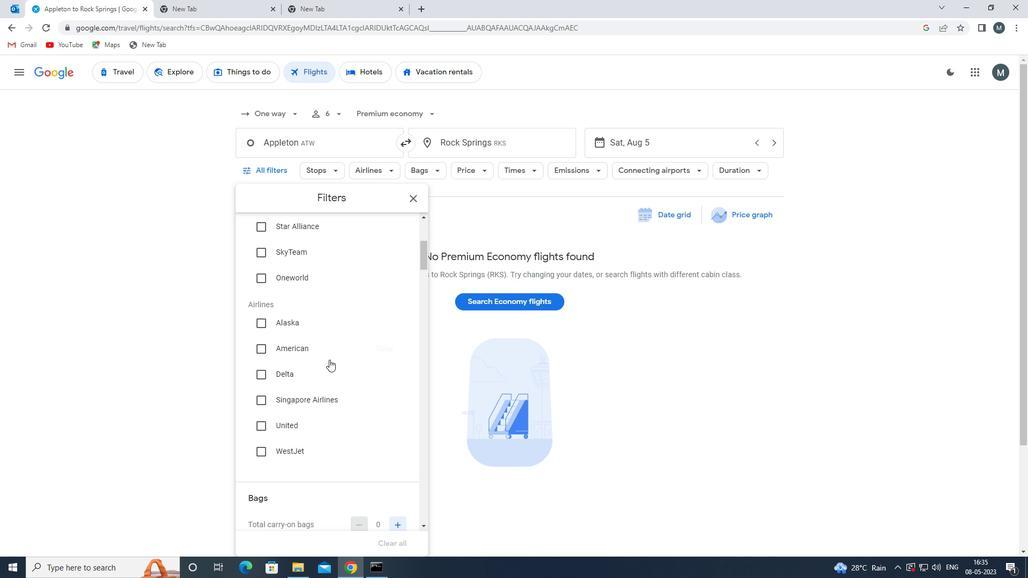 
Action: Mouse scrolled (329, 359) with delta (0, 0)
Screenshot: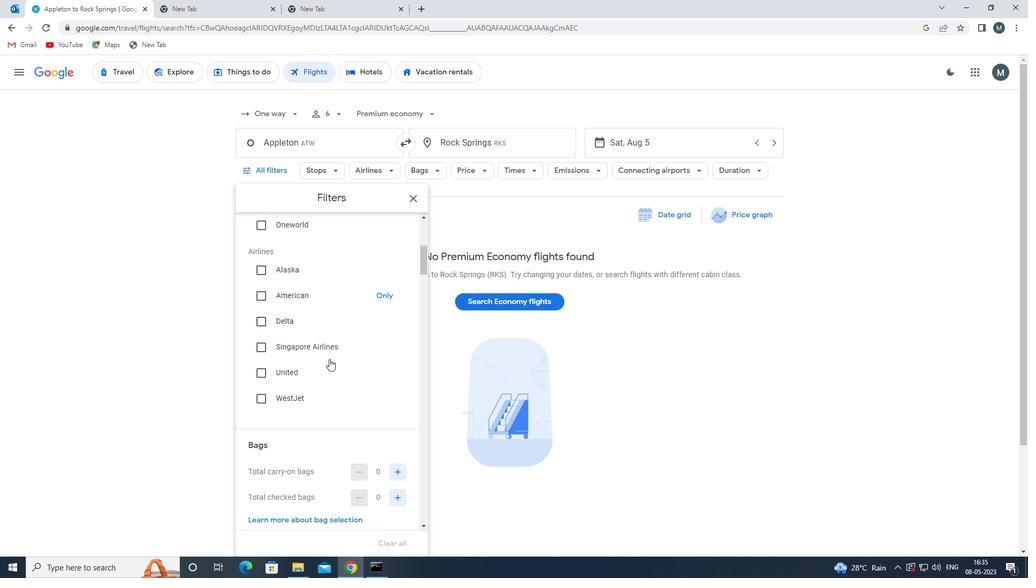 
Action: Mouse moved to (392, 415)
Screenshot: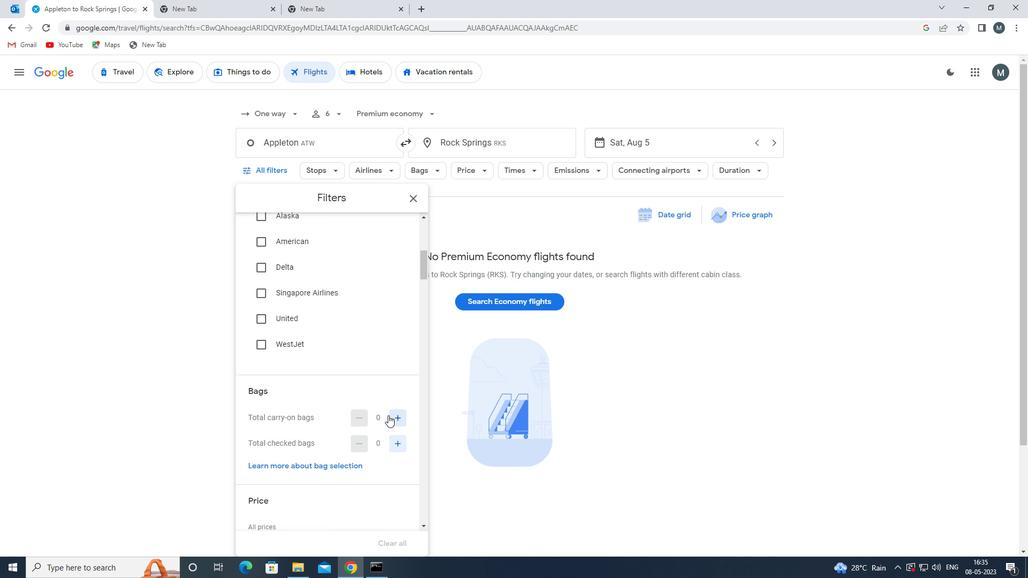 
Action: Mouse pressed left at (392, 415)
Screenshot: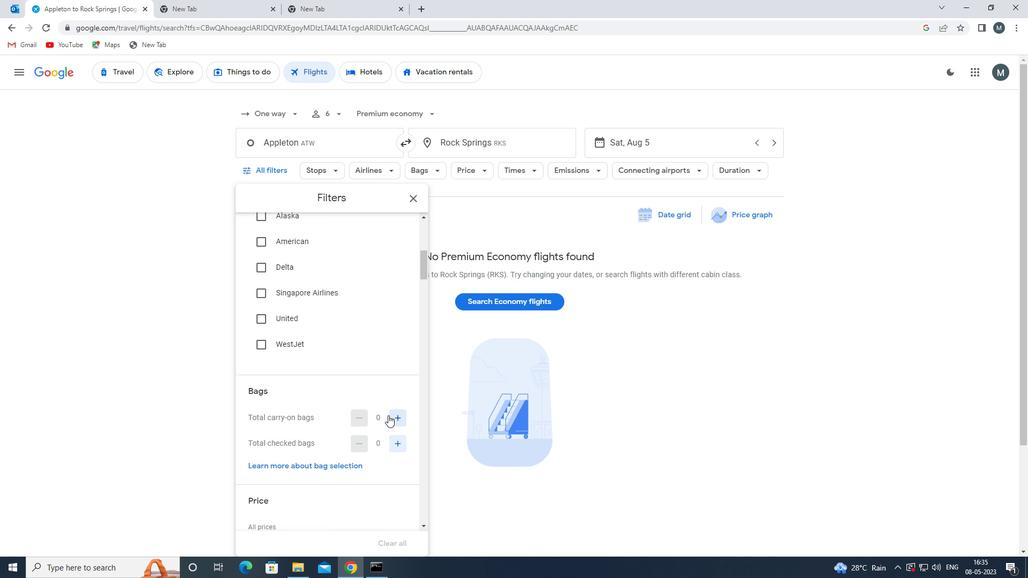 
Action: Mouse moved to (365, 385)
Screenshot: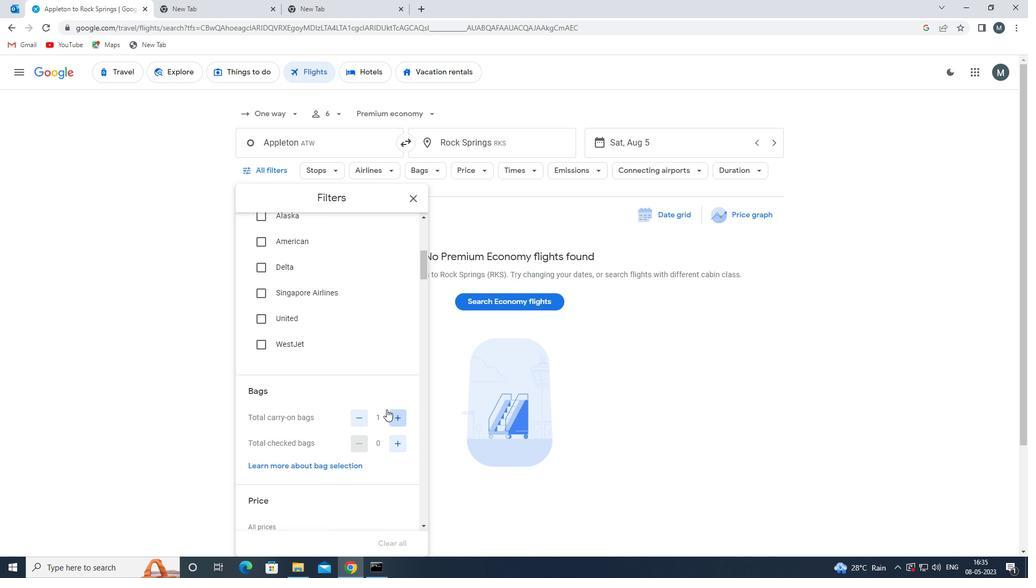 
Action: Mouse scrolled (365, 384) with delta (0, 0)
Screenshot: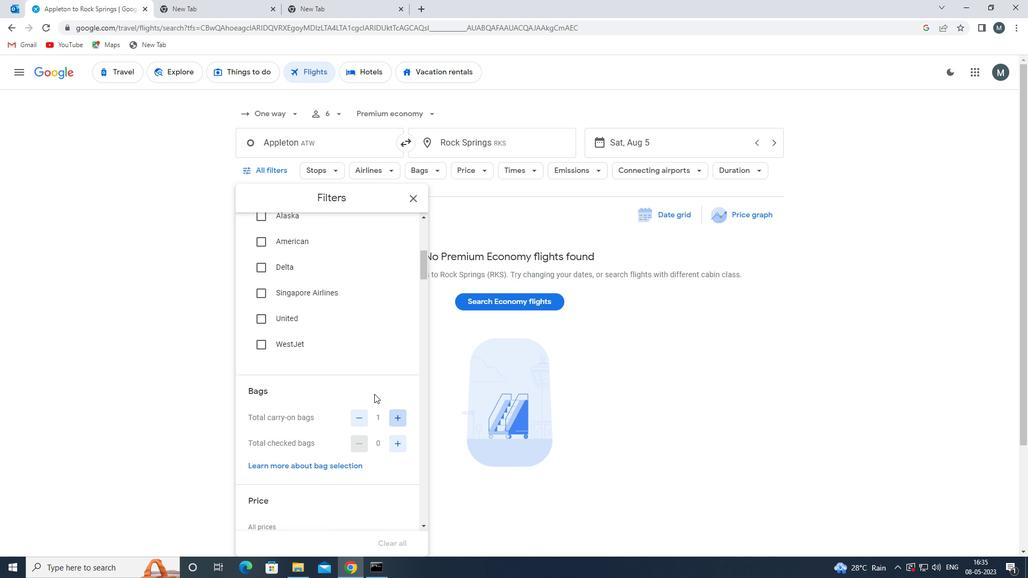 
Action: Mouse moved to (365, 385)
Screenshot: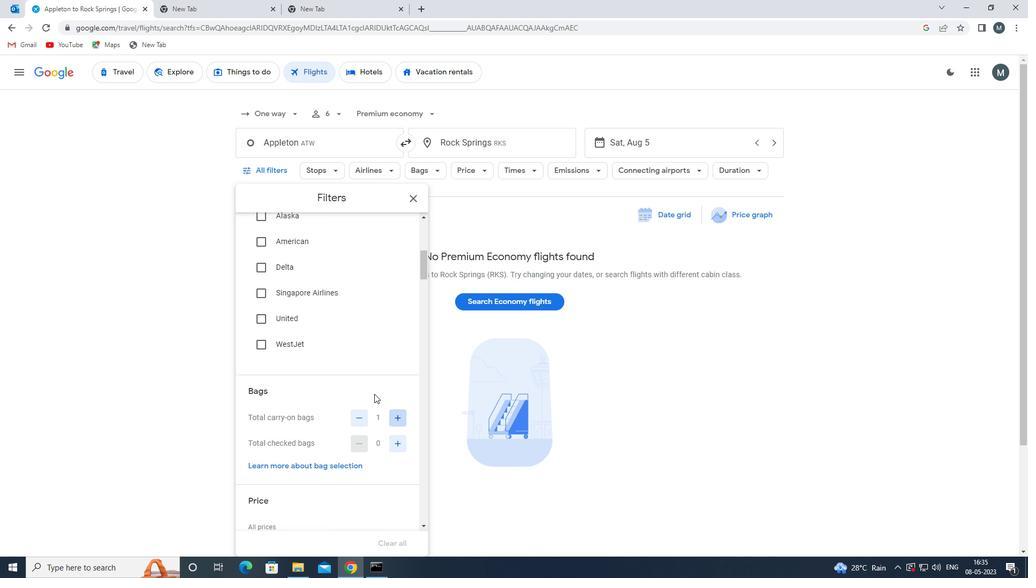 
Action: Mouse scrolled (365, 384) with delta (0, 0)
Screenshot: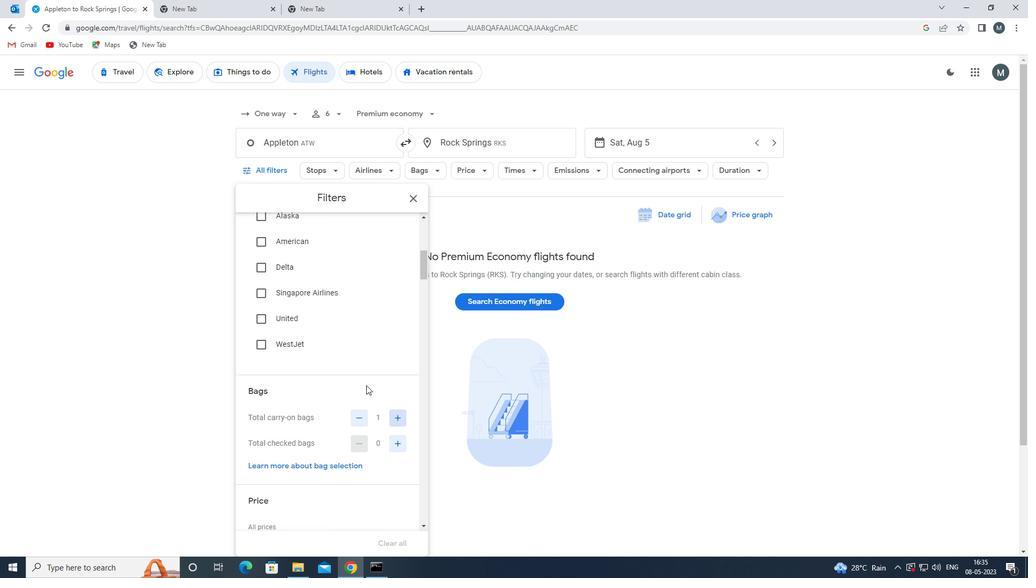 
Action: Mouse moved to (364, 385)
Screenshot: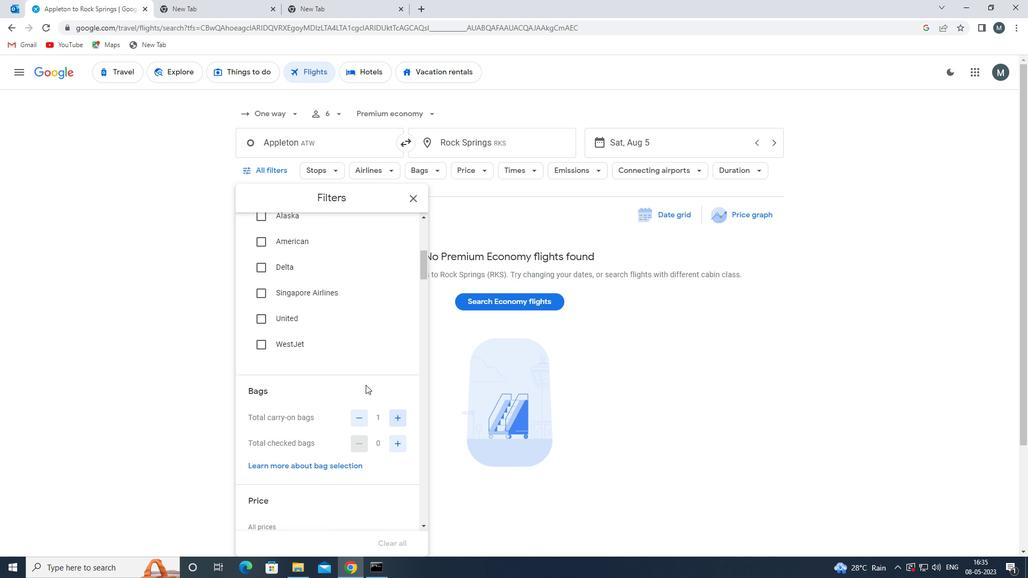 
Action: Mouse scrolled (364, 384) with delta (0, 0)
Screenshot: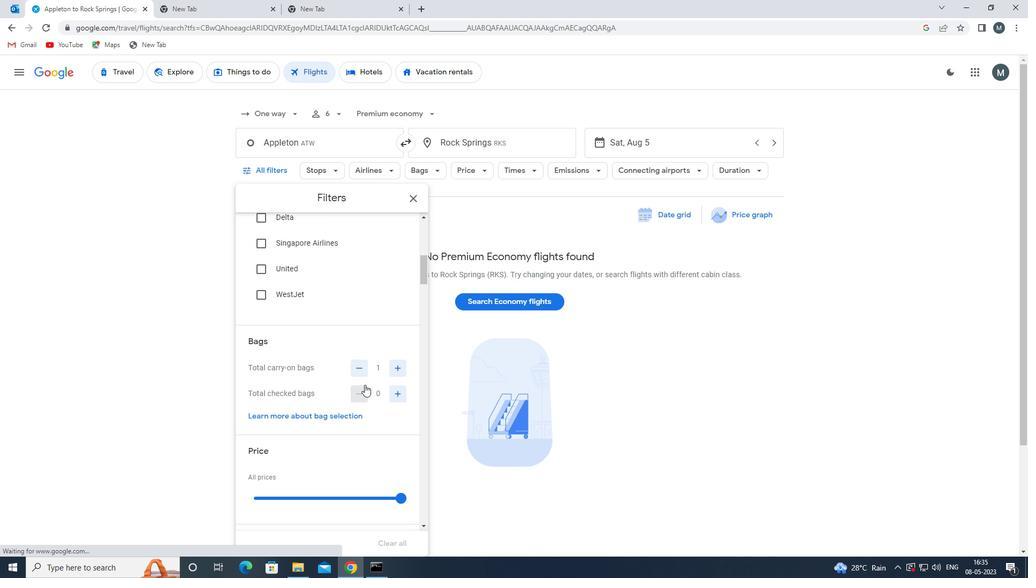 
Action: Mouse moved to (331, 384)
Screenshot: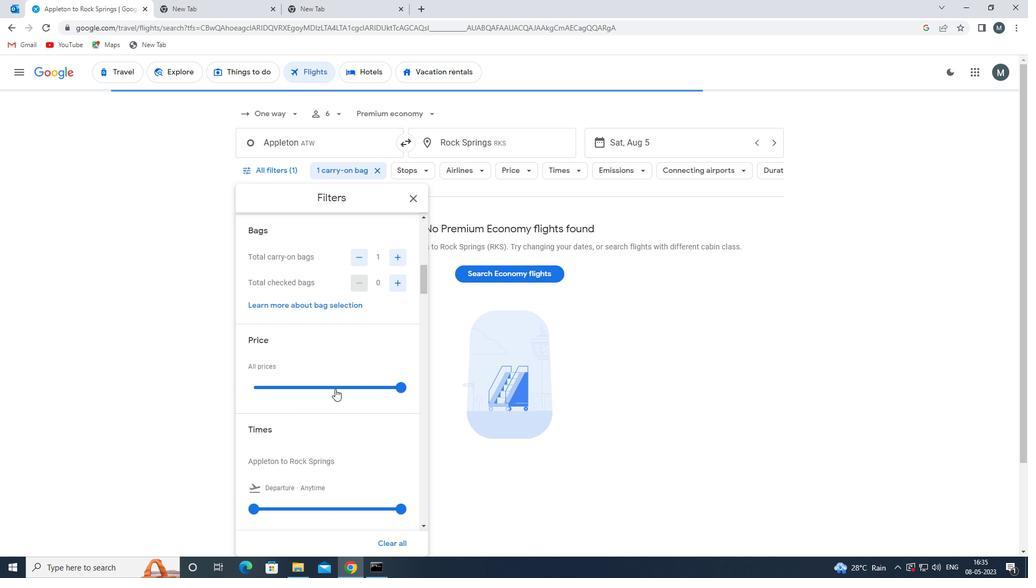 
Action: Mouse pressed left at (331, 384)
Screenshot: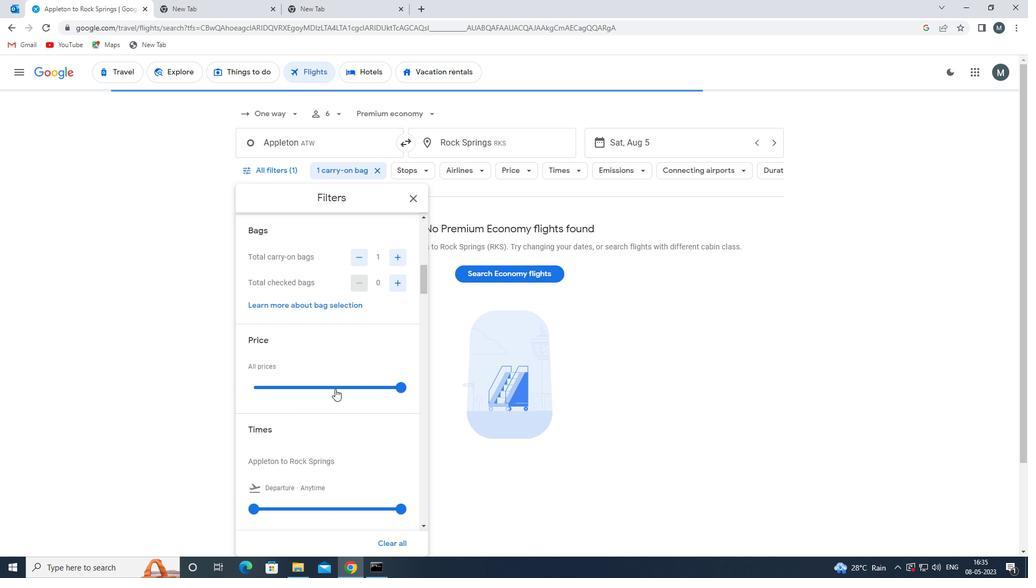
Action: Mouse moved to (301, 384)
Screenshot: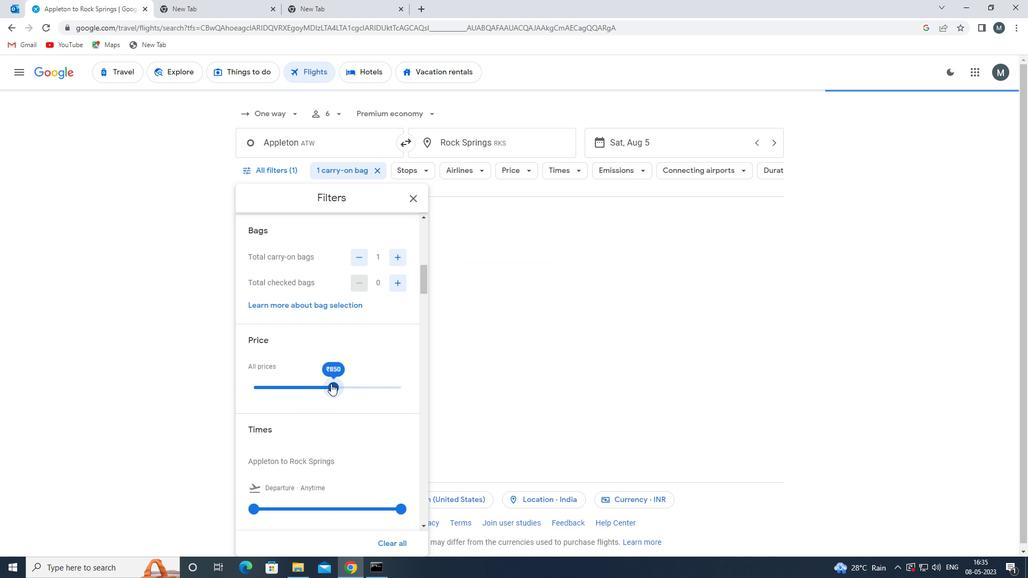 
Action: Mouse pressed left at (301, 384)
Screenshot: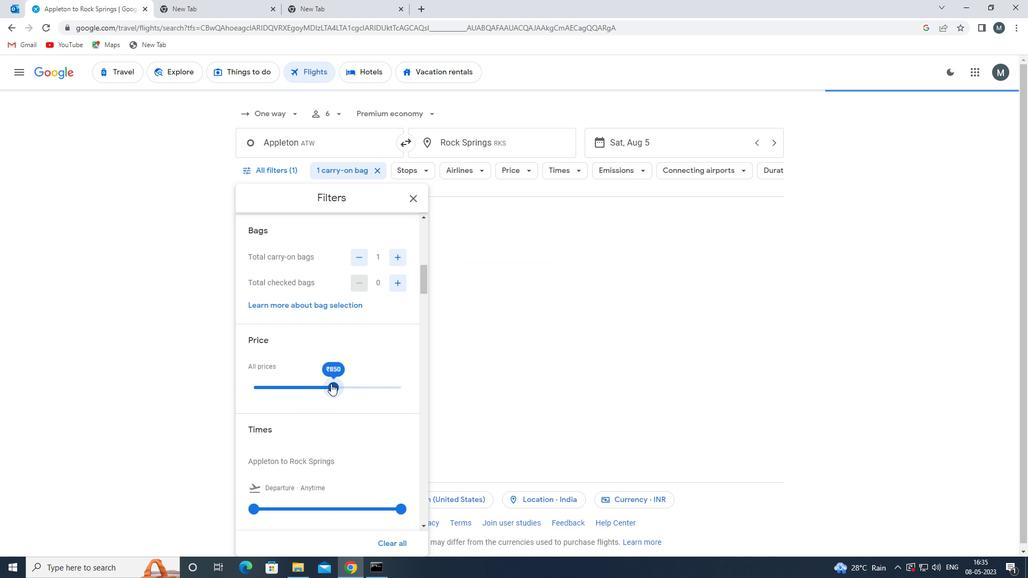 
Action: Mouse moved to (345, 341)
Screenshot: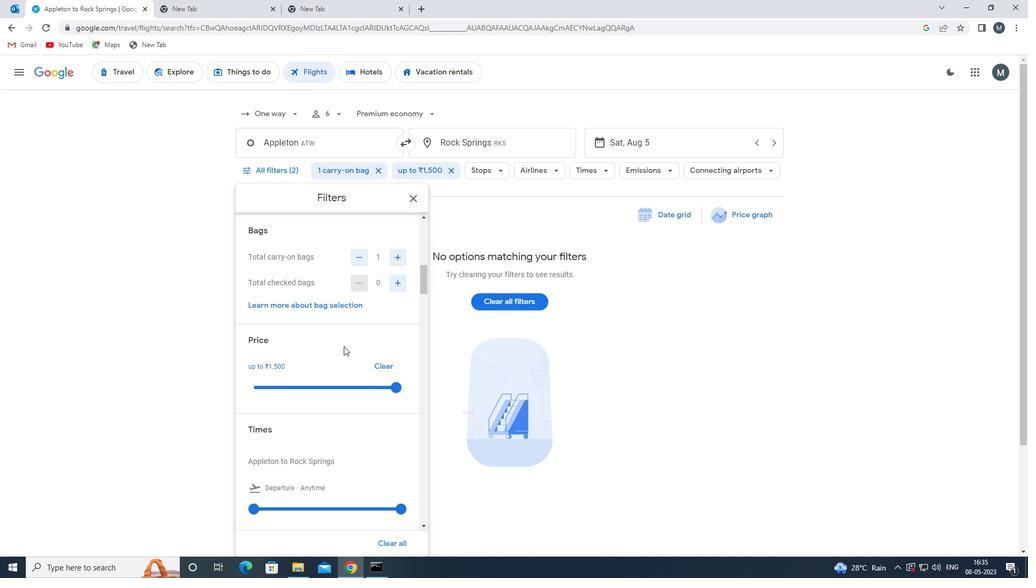 
Action: Mouse scrolled (345, 340) with delta (0, 0)
Screenshot: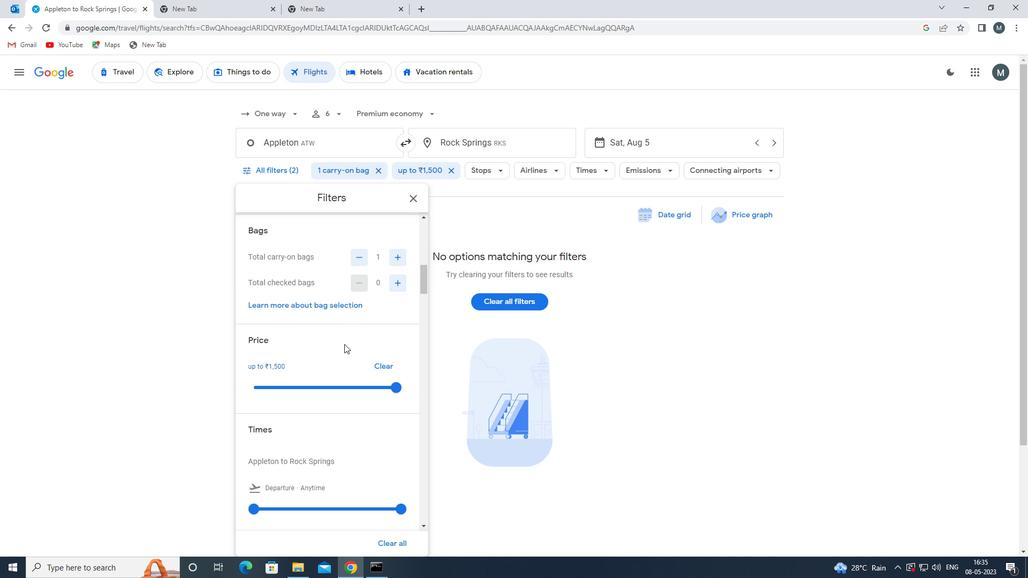 
Action: Mouse moved to (344, 340)
Screenshot: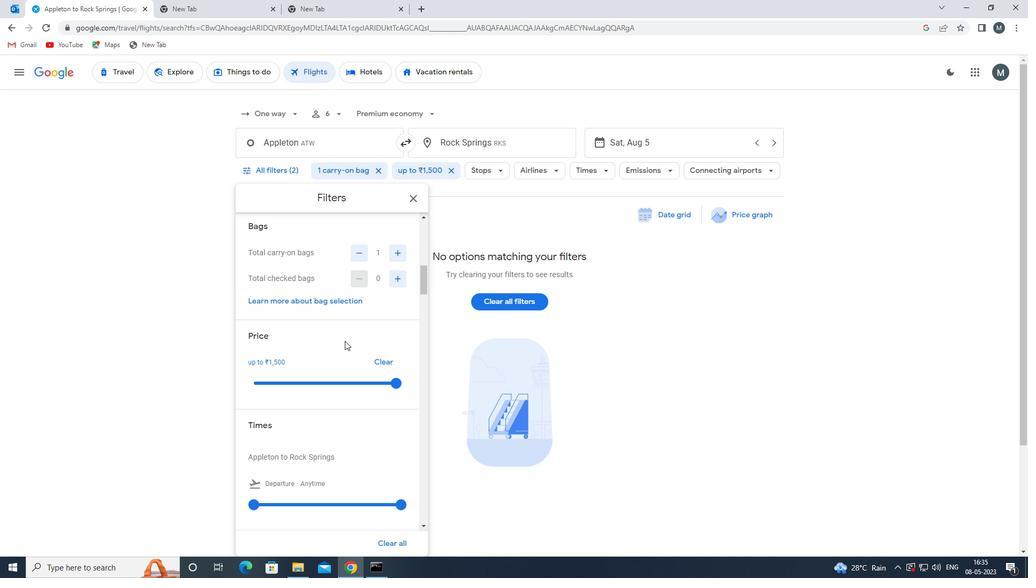 
Action: Mouse scrolled (344, 340) with delta (0, 0)
Screenshot: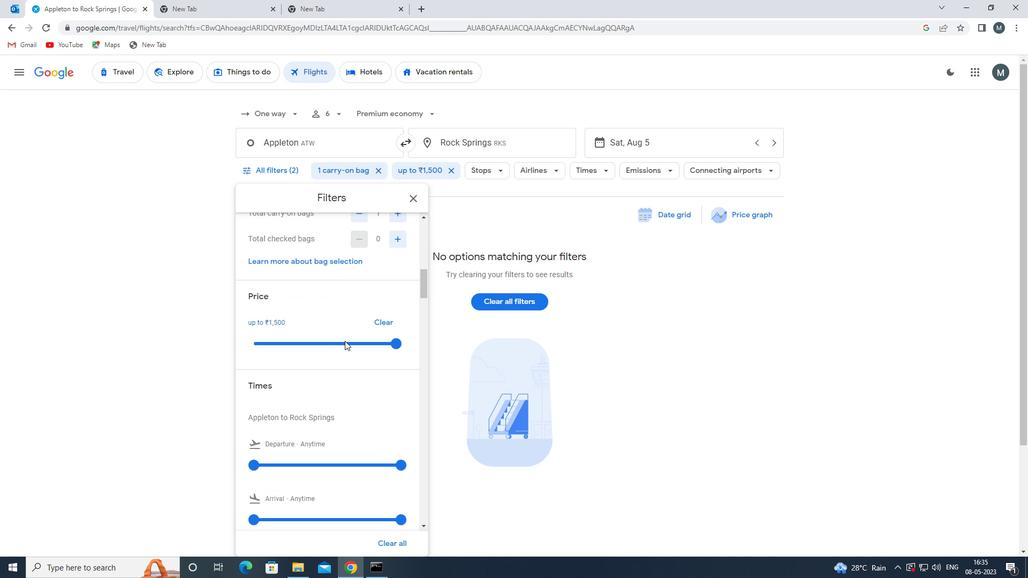 
Action: Mouse moved to (258, 405)
Screenshot: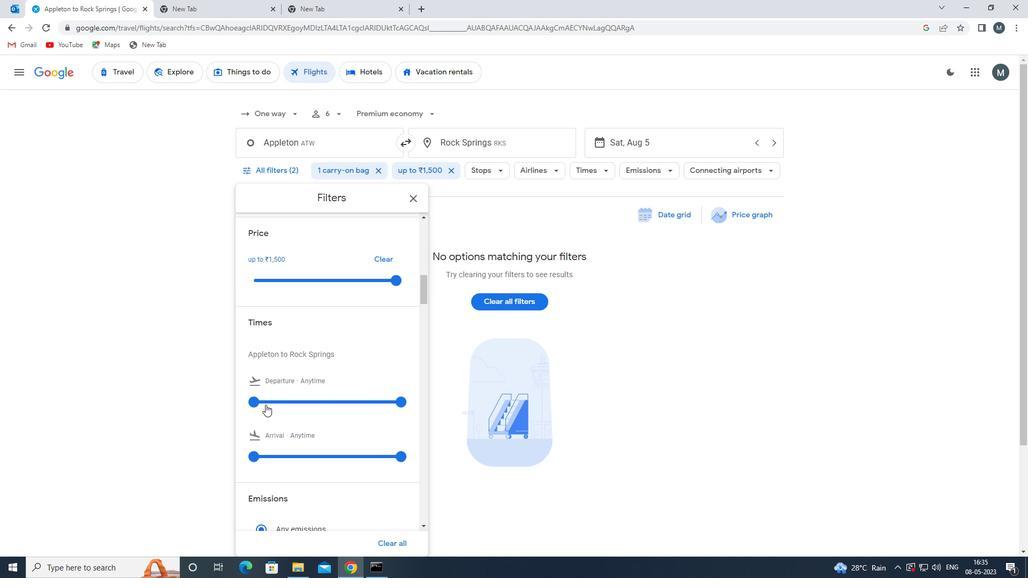 
Action: Mouse pressed left at (258, 405)
Screenshot: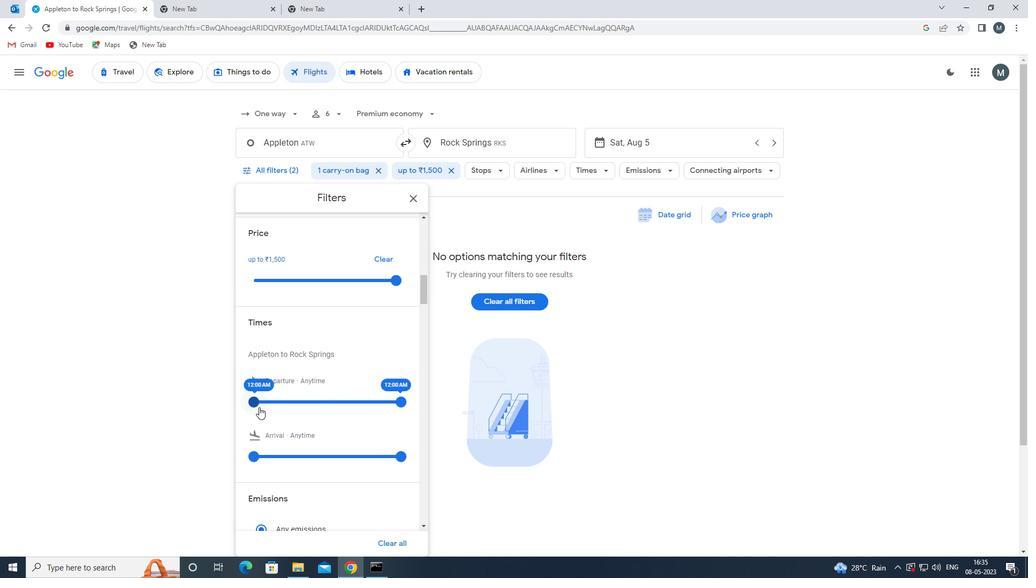 
Action: Mouse moved to (405, 399)
Screenshot: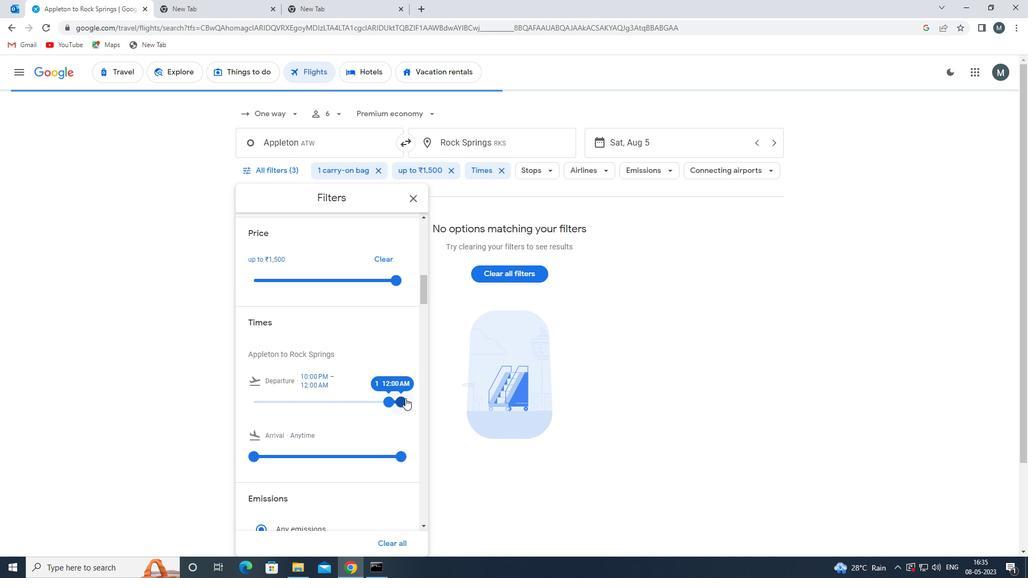 
Action: Mouse pressed left at (405, 399)
Screenshot: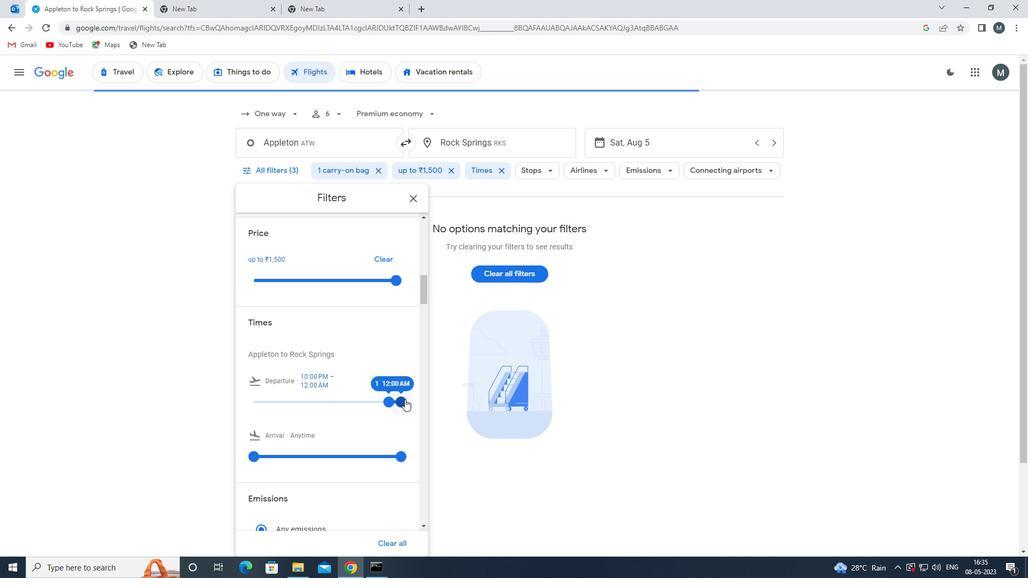 
Action: Mouse moved to (404, 400)
Screenshot: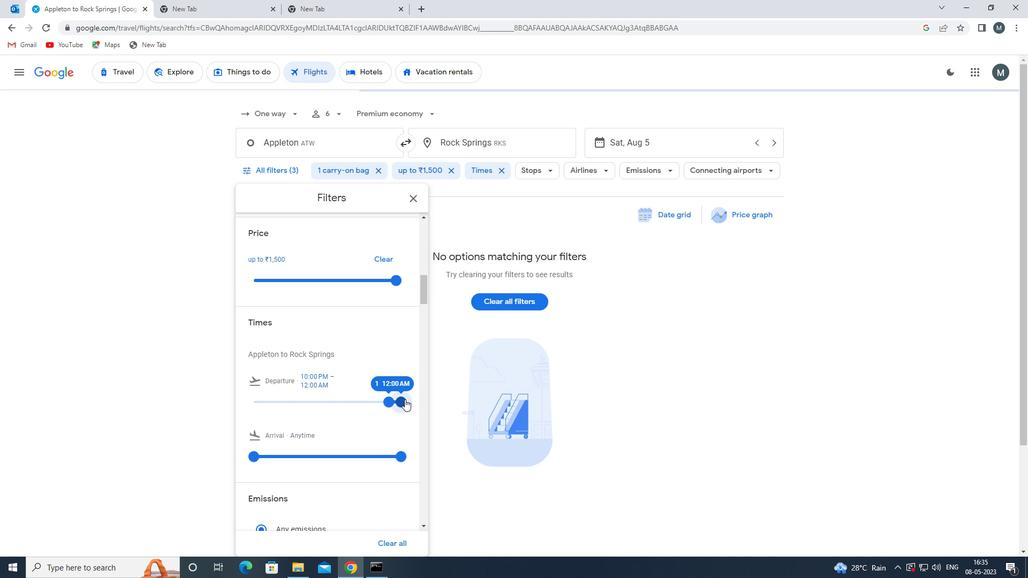 
Action: Mouse pressed left at (404, 400)
Screenshot: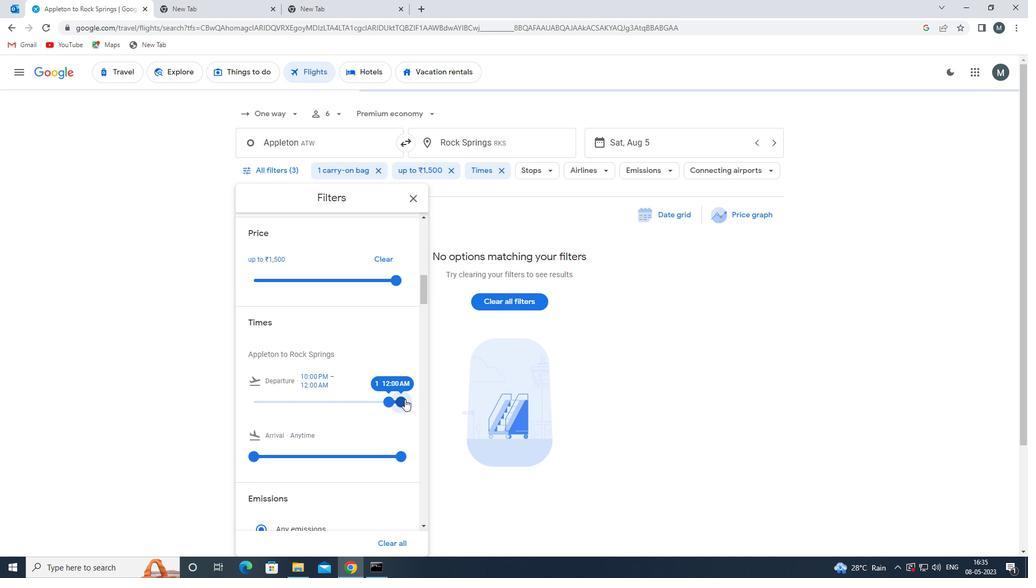 
Action: Mouse moved to (415, 196)
Screenshot: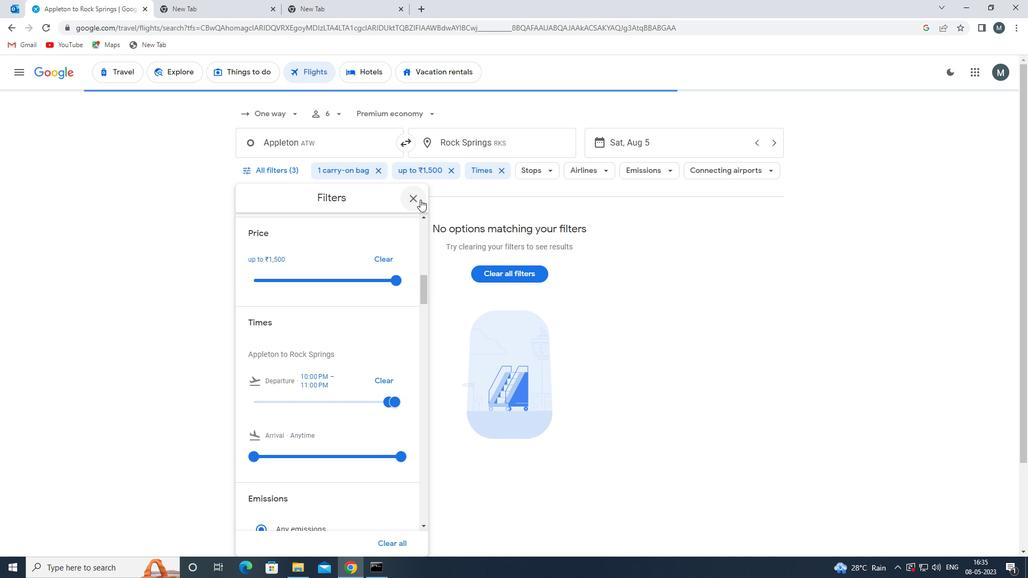 
Action: Mouse pressed left at (415, 196)
Screenshot: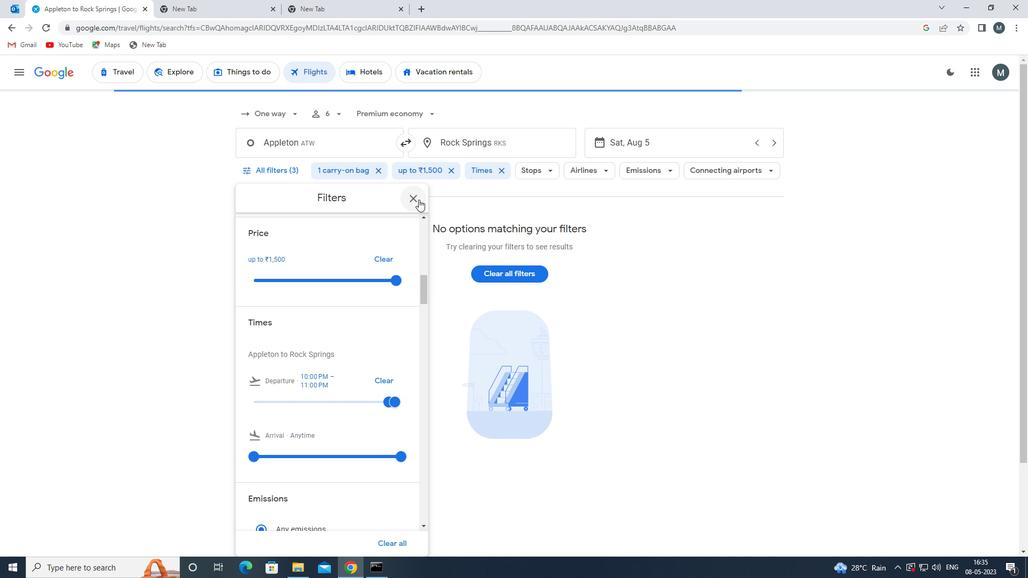 
Action: Mouse moved to (414, 196)
Screenshot: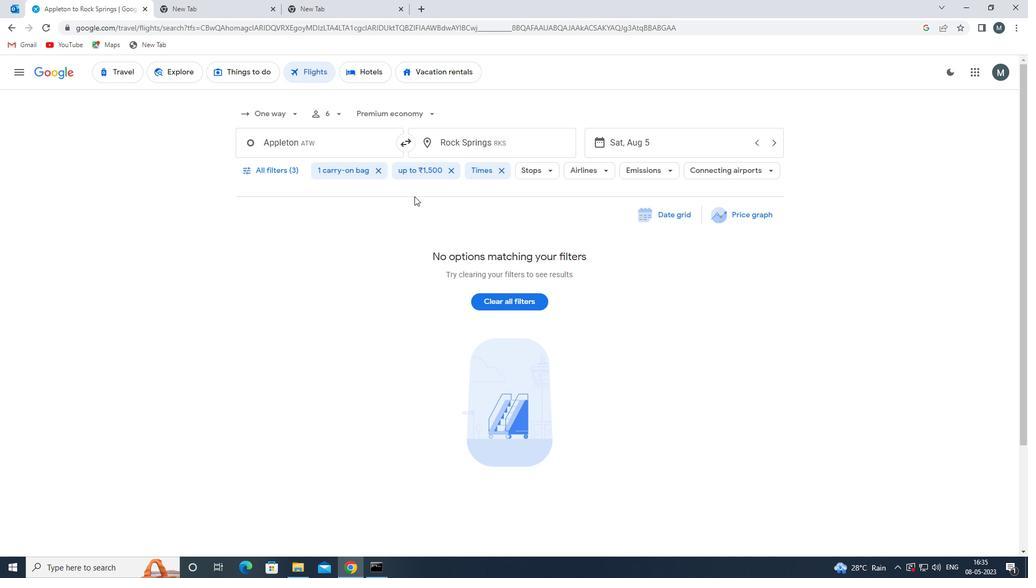 
